 Task: Log work in the project TrackForge for the issue 'Improve the appâ€™s performance during network interruptions' spent time as '4w 5d 6h 3m' and remaining time as '5w 5d 22h 59m' and clone the issue. Now add the issue to the epic 'IT governance framework implementation'.
Action: Mouse moved to (833, 377)
Screenshot: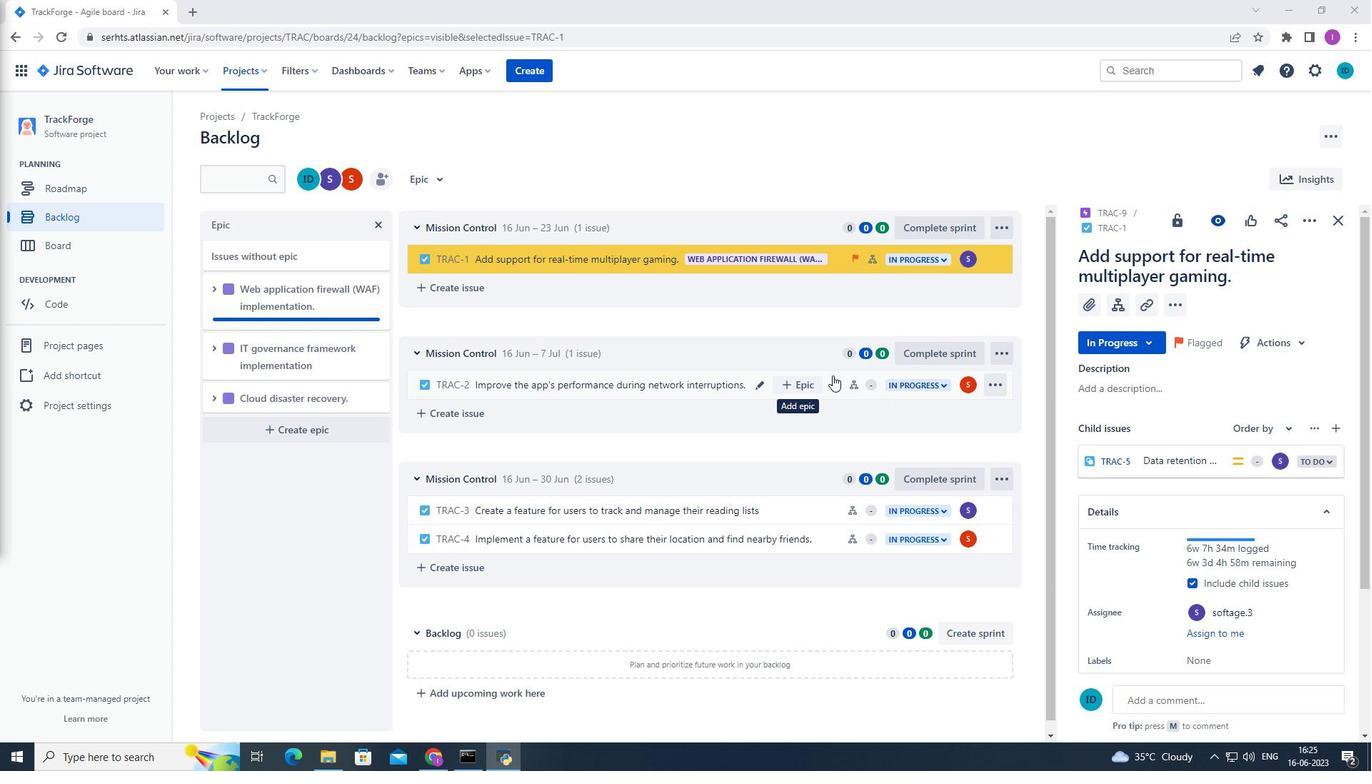 
Action: Mouse pressed left at (833, 377)
Screenshot: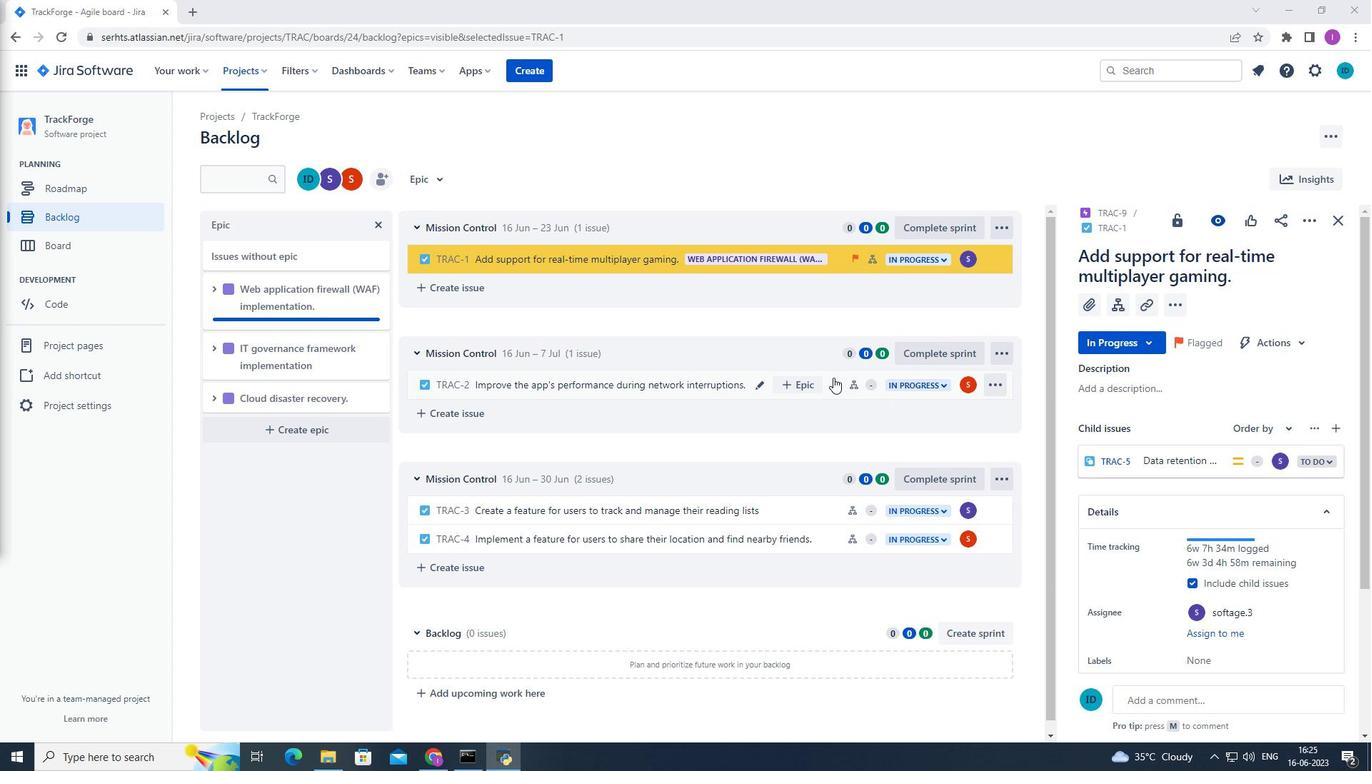 
Action: Mouse moved to (1314, 227)
Screenshot: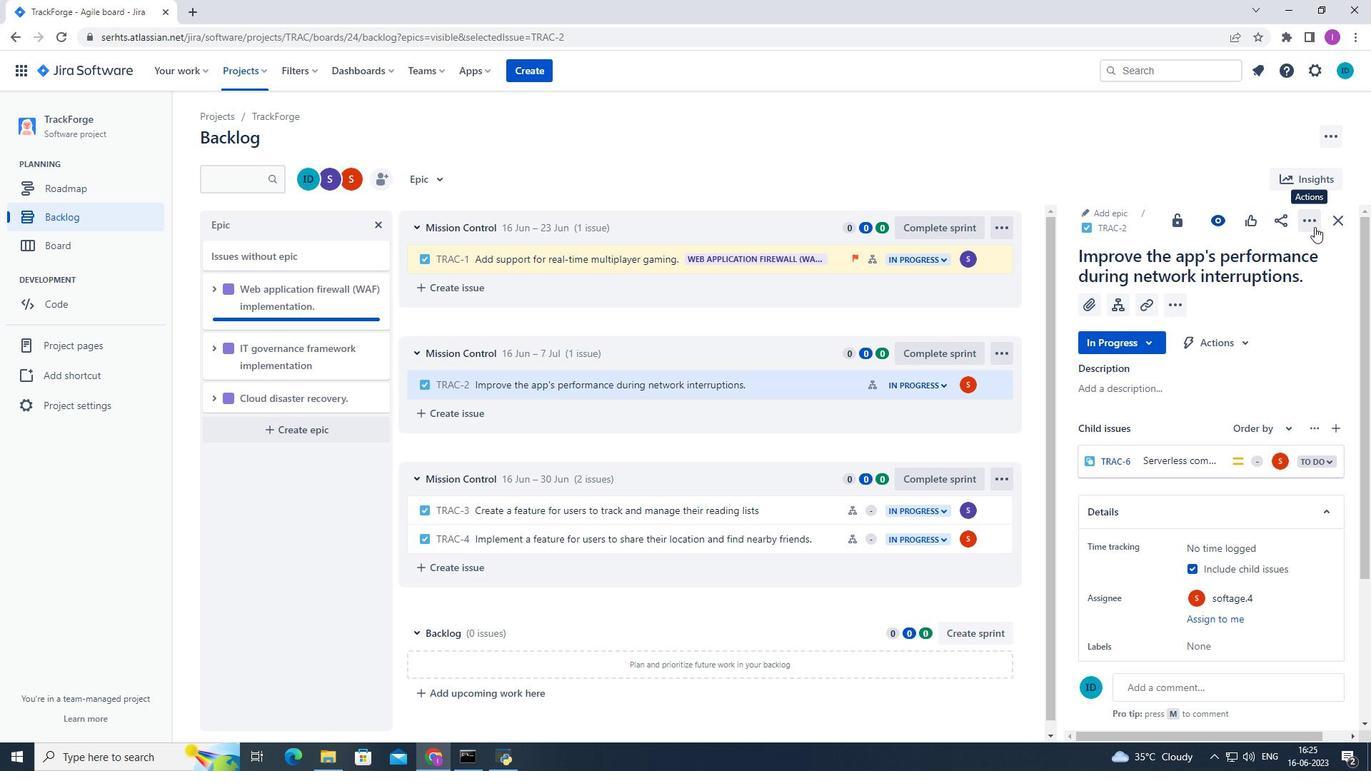 
Action: Mouse pressed left at (1314, 227)
Screenshot: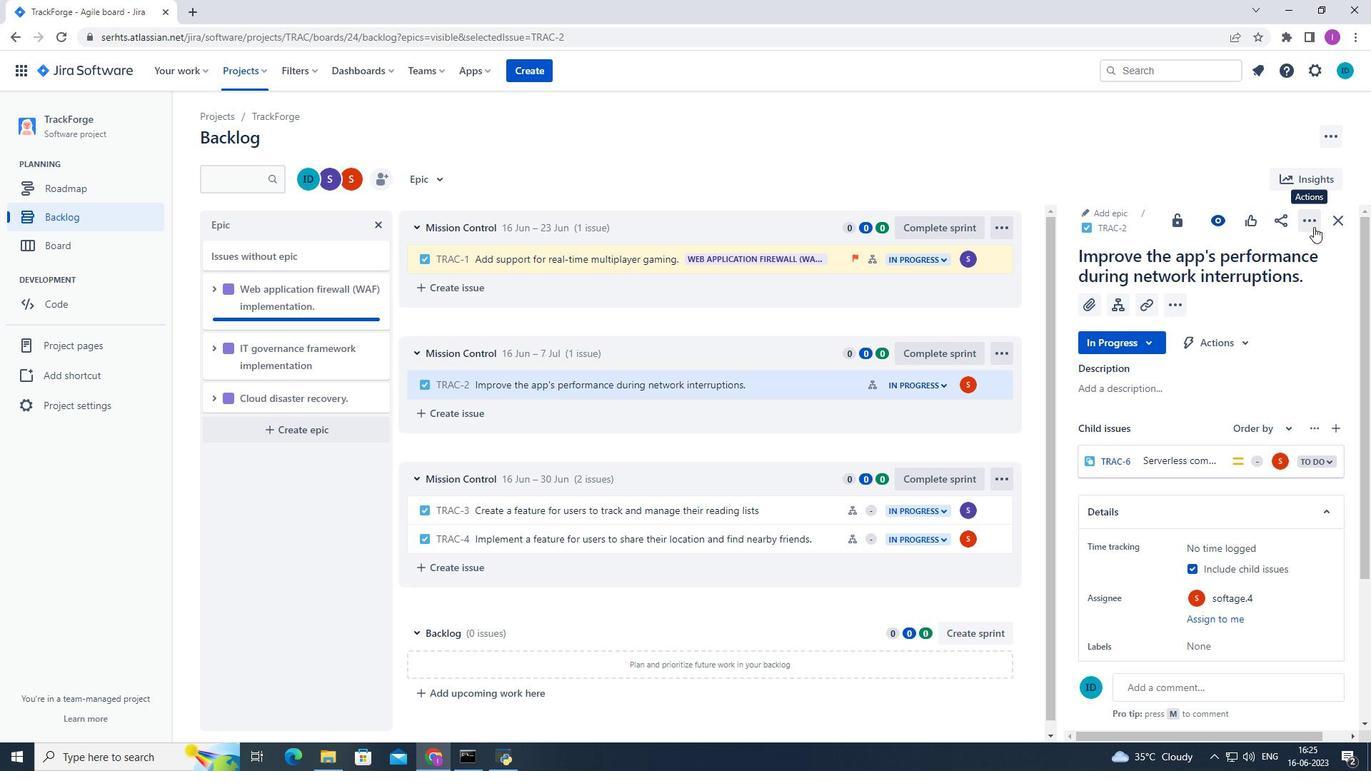 
Action: Mouse moved to (1274, 257)
Screenshot: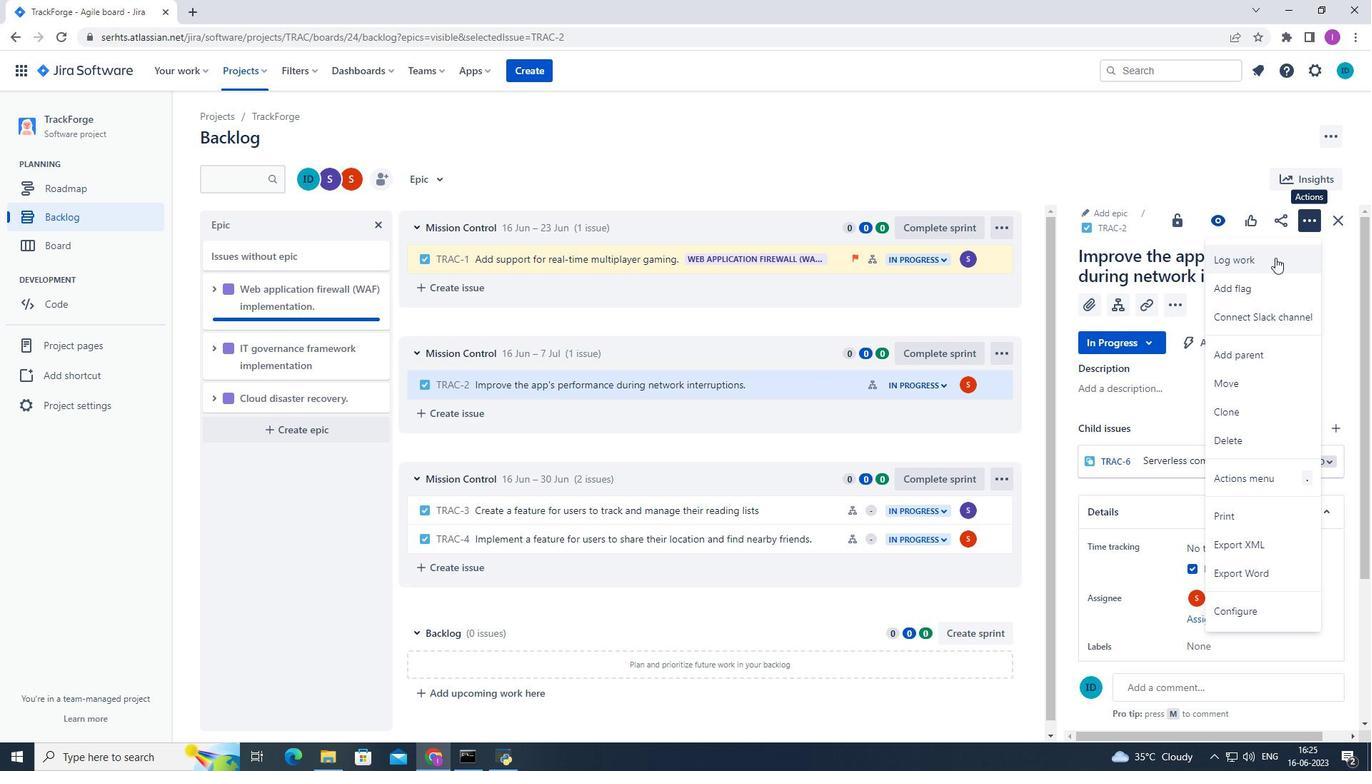 
Action: Mouse pressed left at (1274, 257)
Screenshot: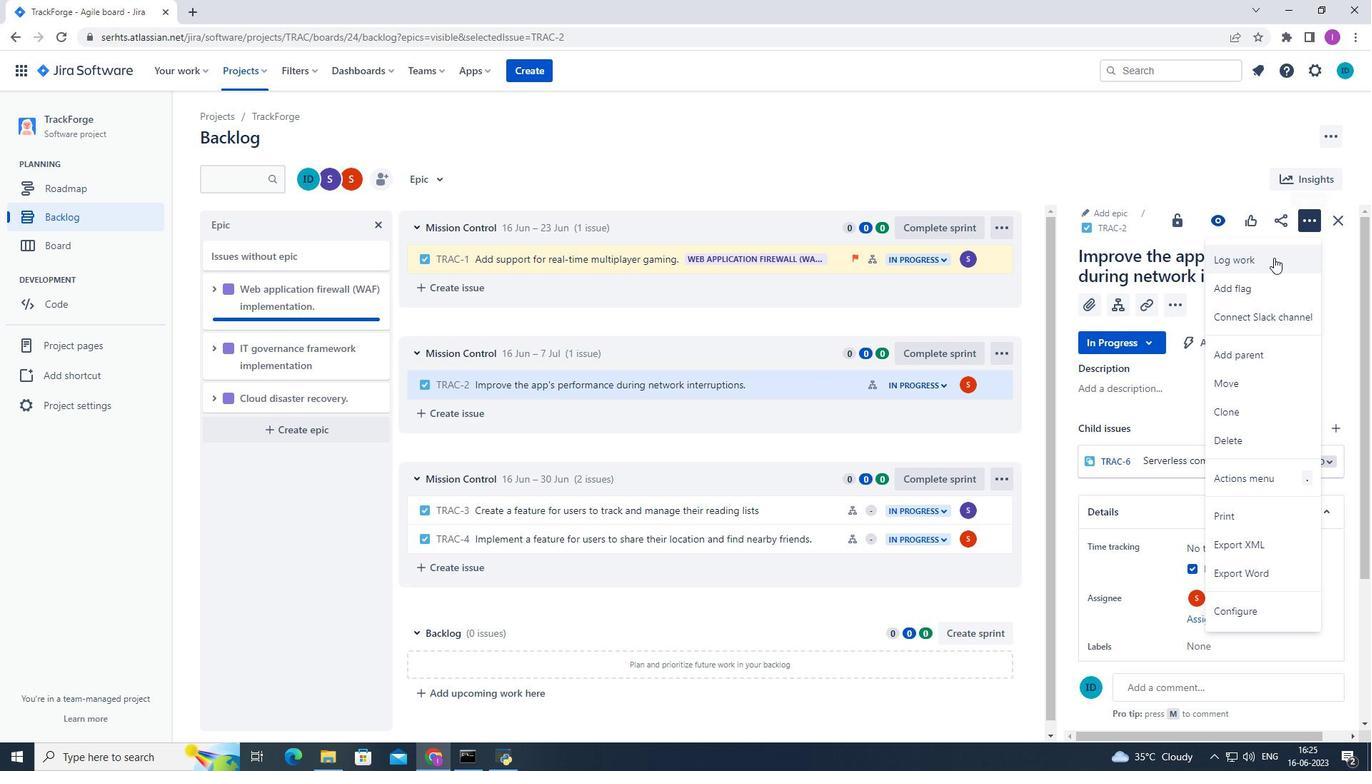
Action: Mouse moved to (643, 216)
Screenshot: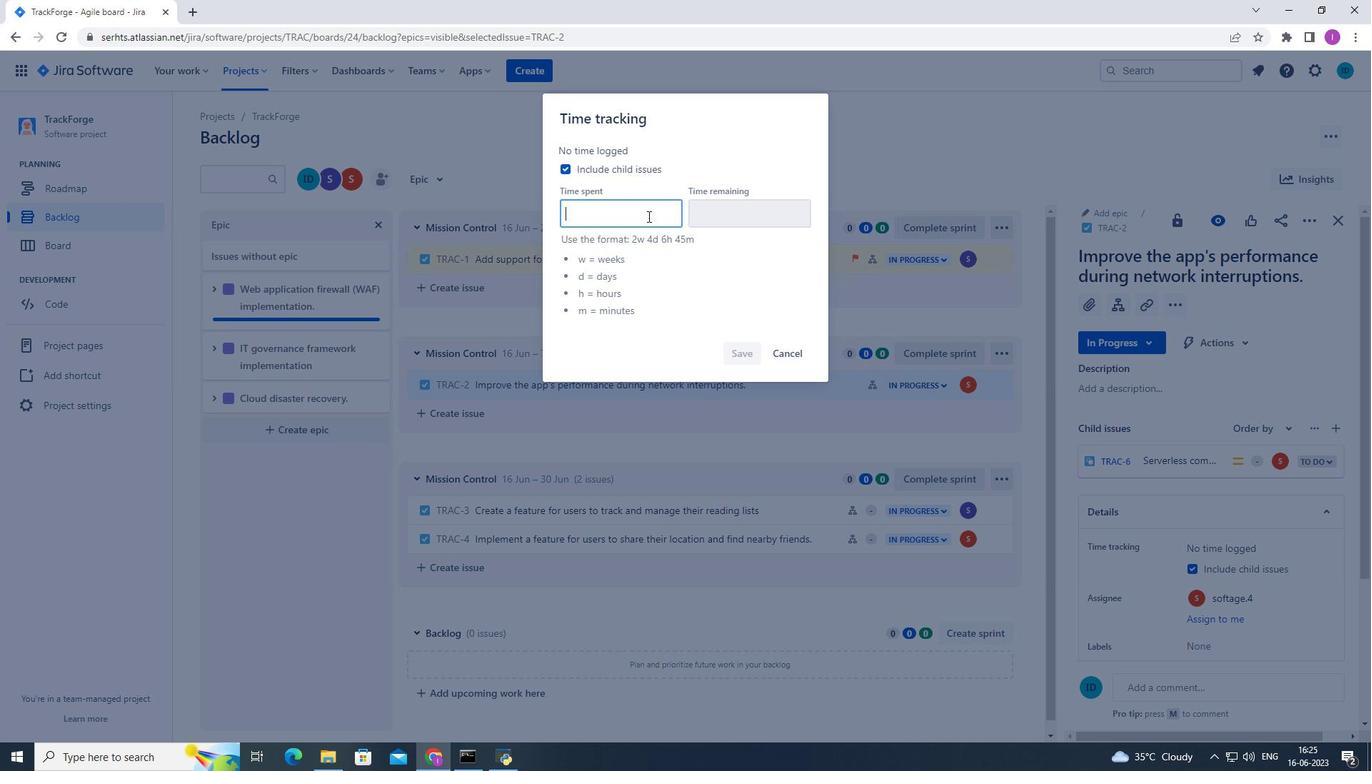 
Action: Mouse pressed left at (643, 216)
Screenshot: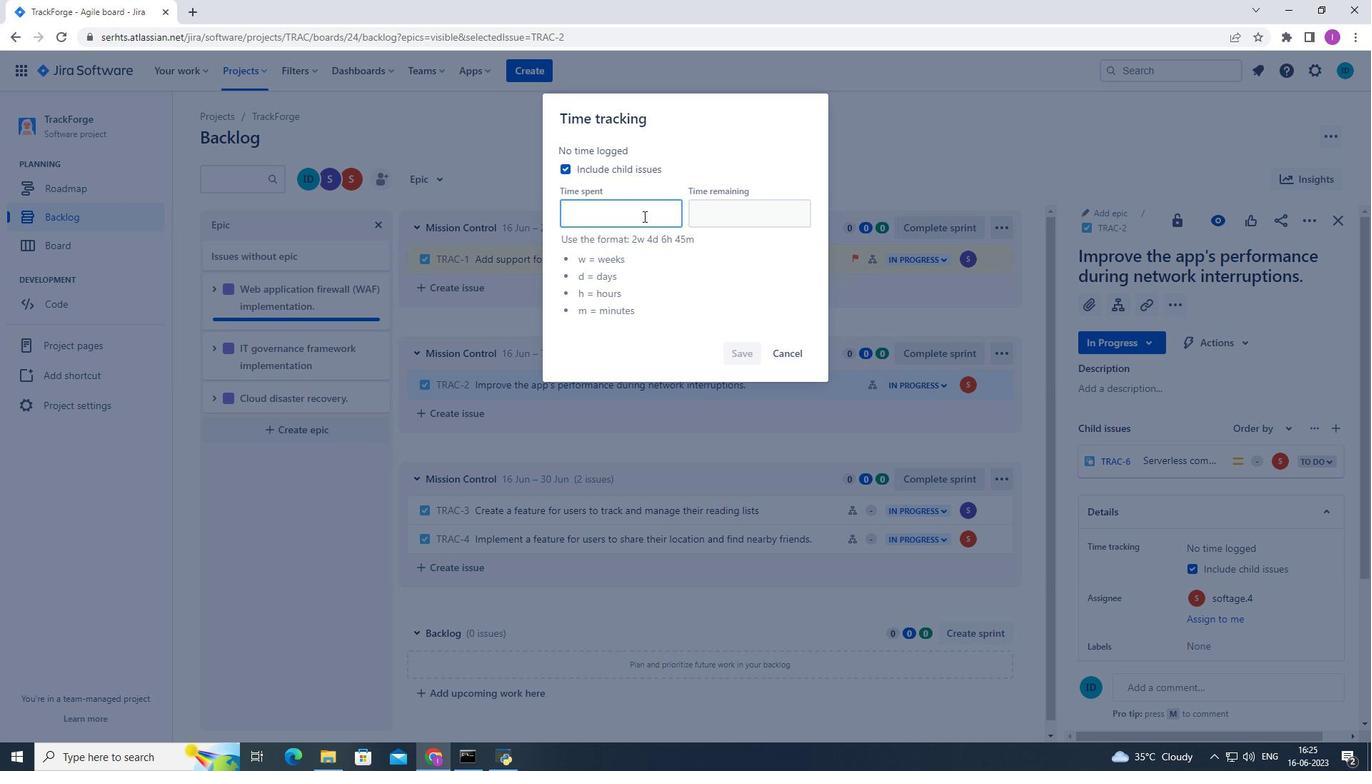 
Action: Mouse moved to (642, 217)
Screenshot: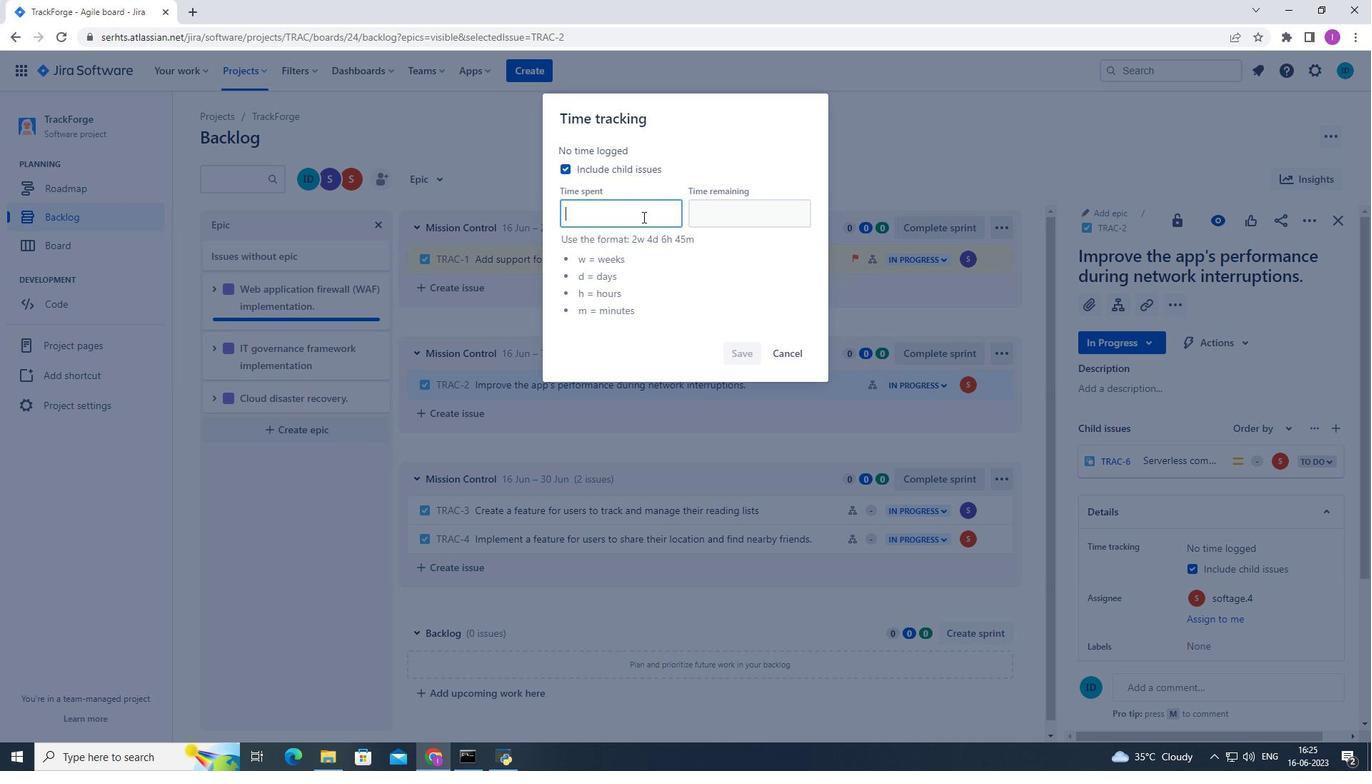 
Action: Key pressed 4w<Key.space>5d<Key.space>6h<Key.space>
Screenshot: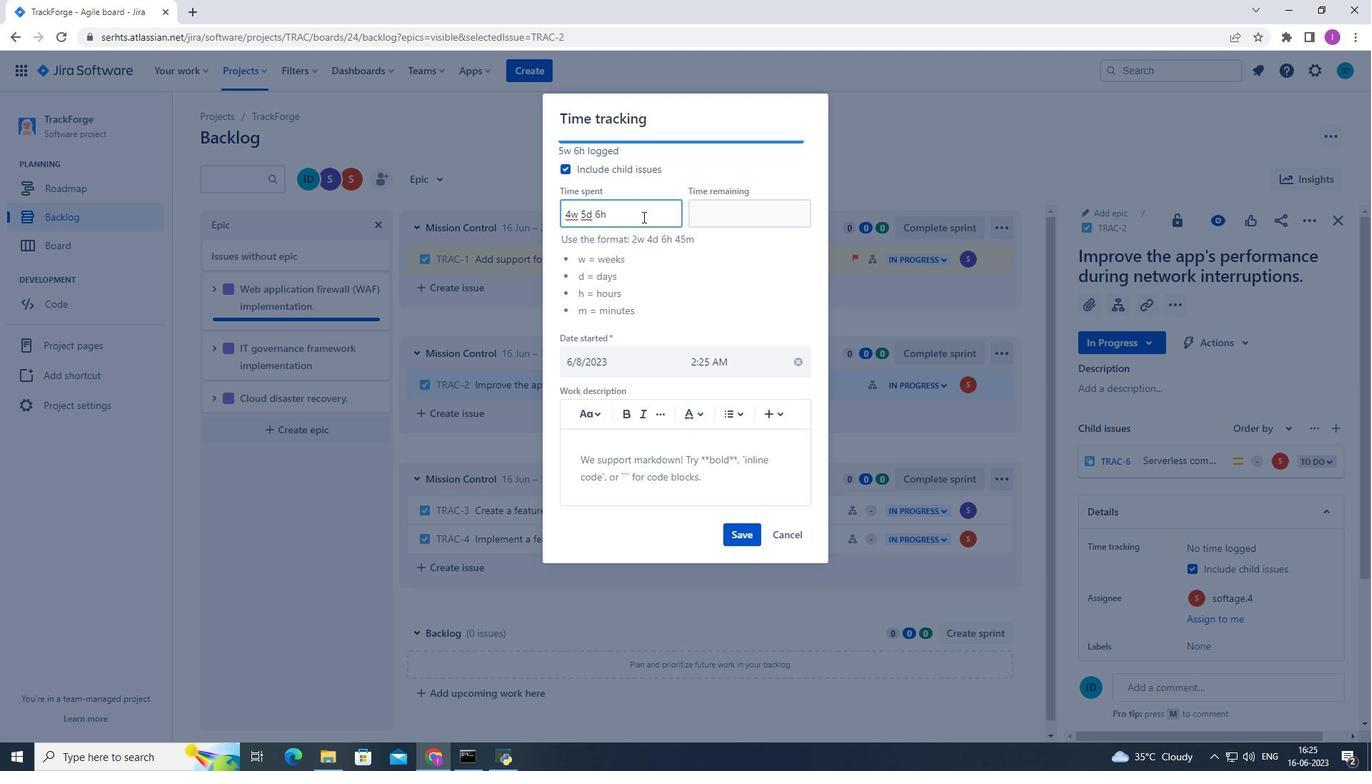 
Action: Mouse moved to (643, 217)
Screenshot: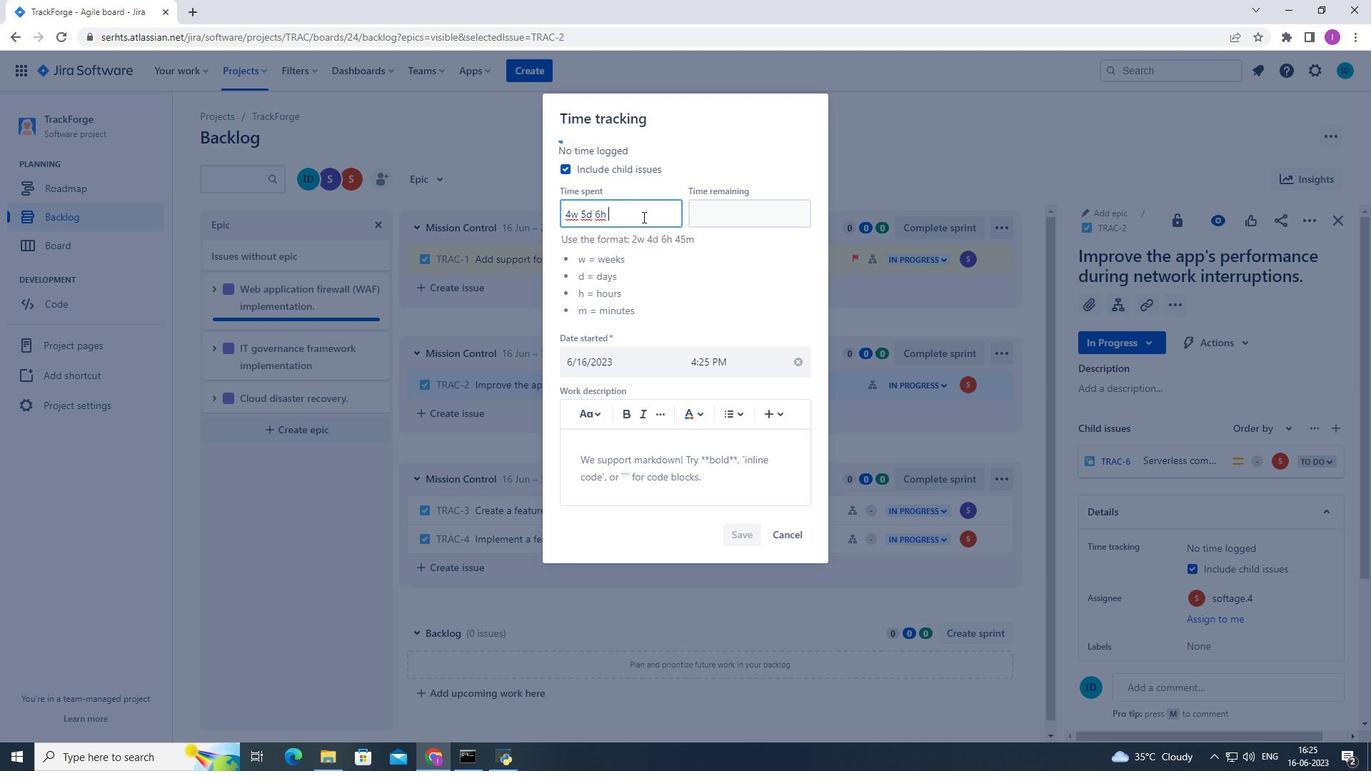 
Action: Key pressed 3m
Screenshot: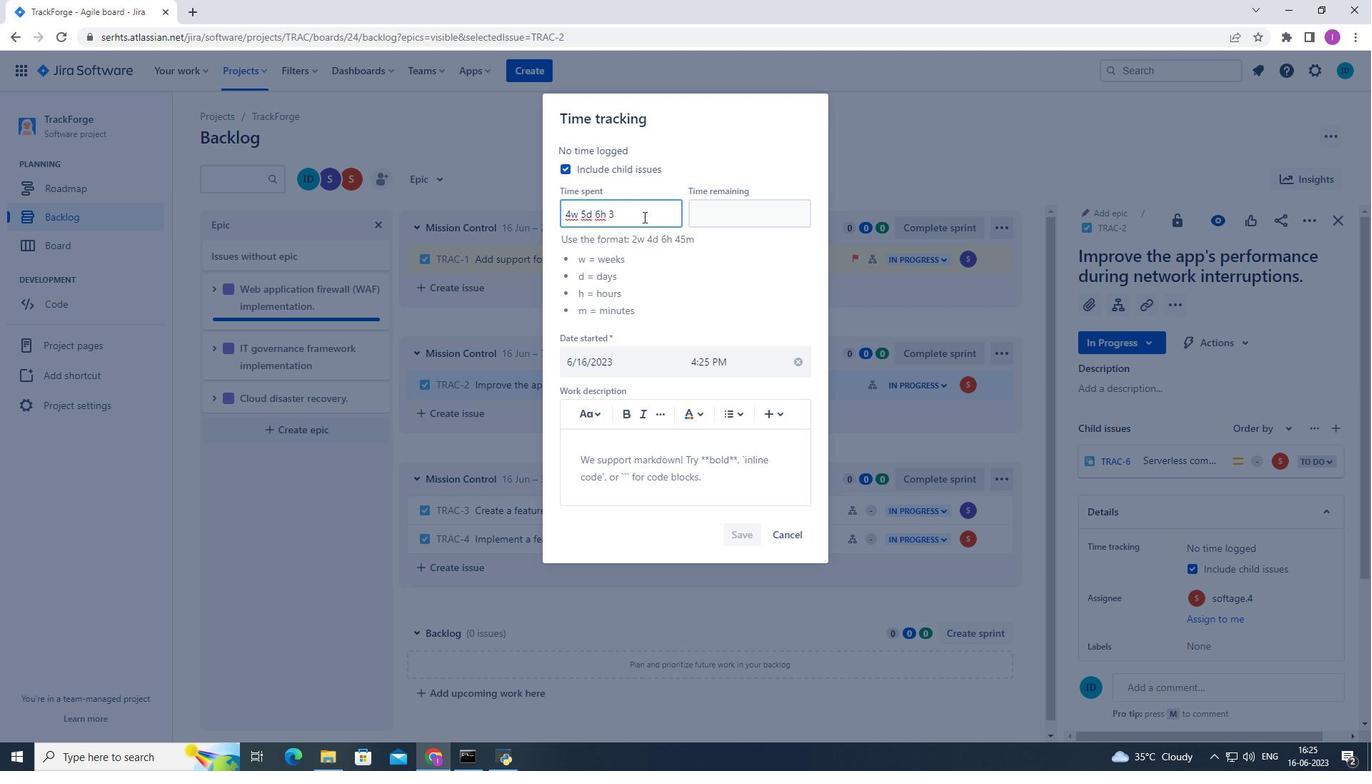 
Action: Mouse moved to (695, 217)
Screenshot: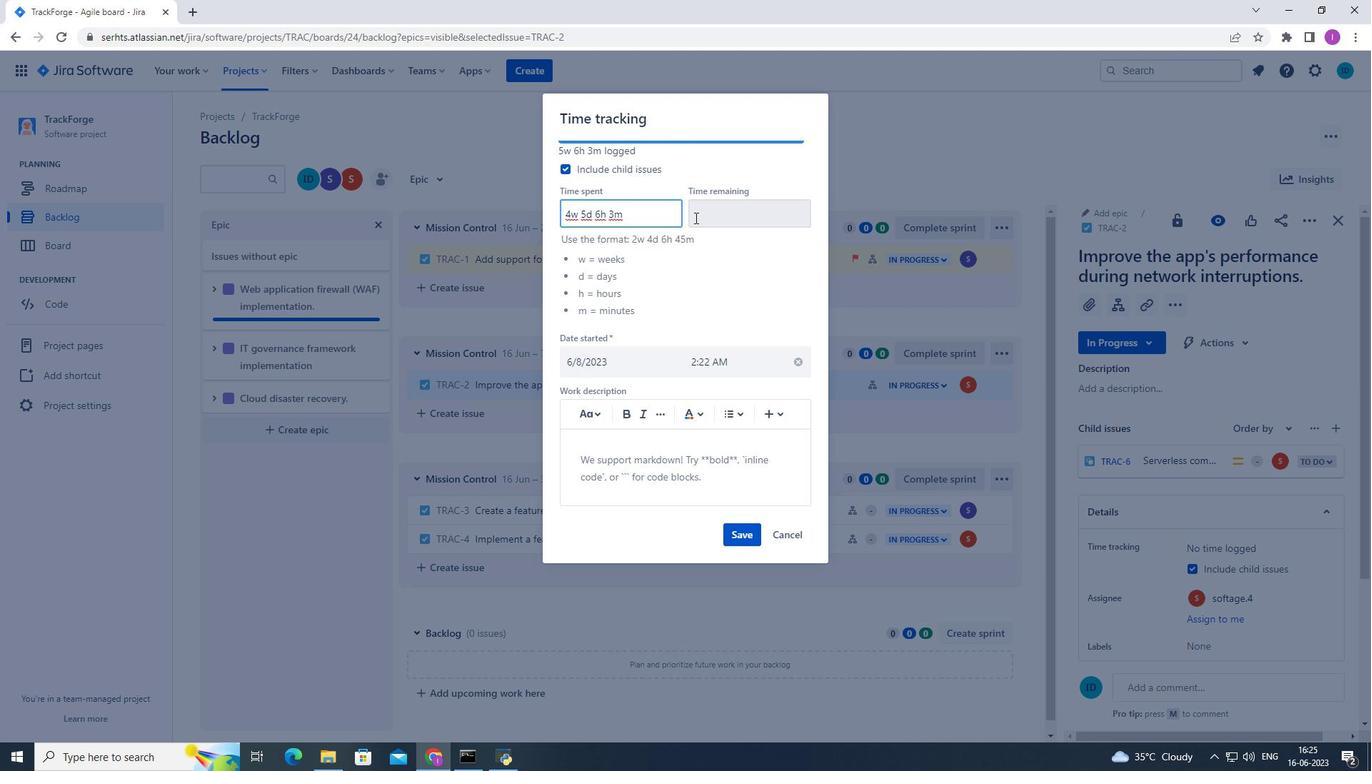 
Action: Mouse pressed left at (695, 217)
Screenshot: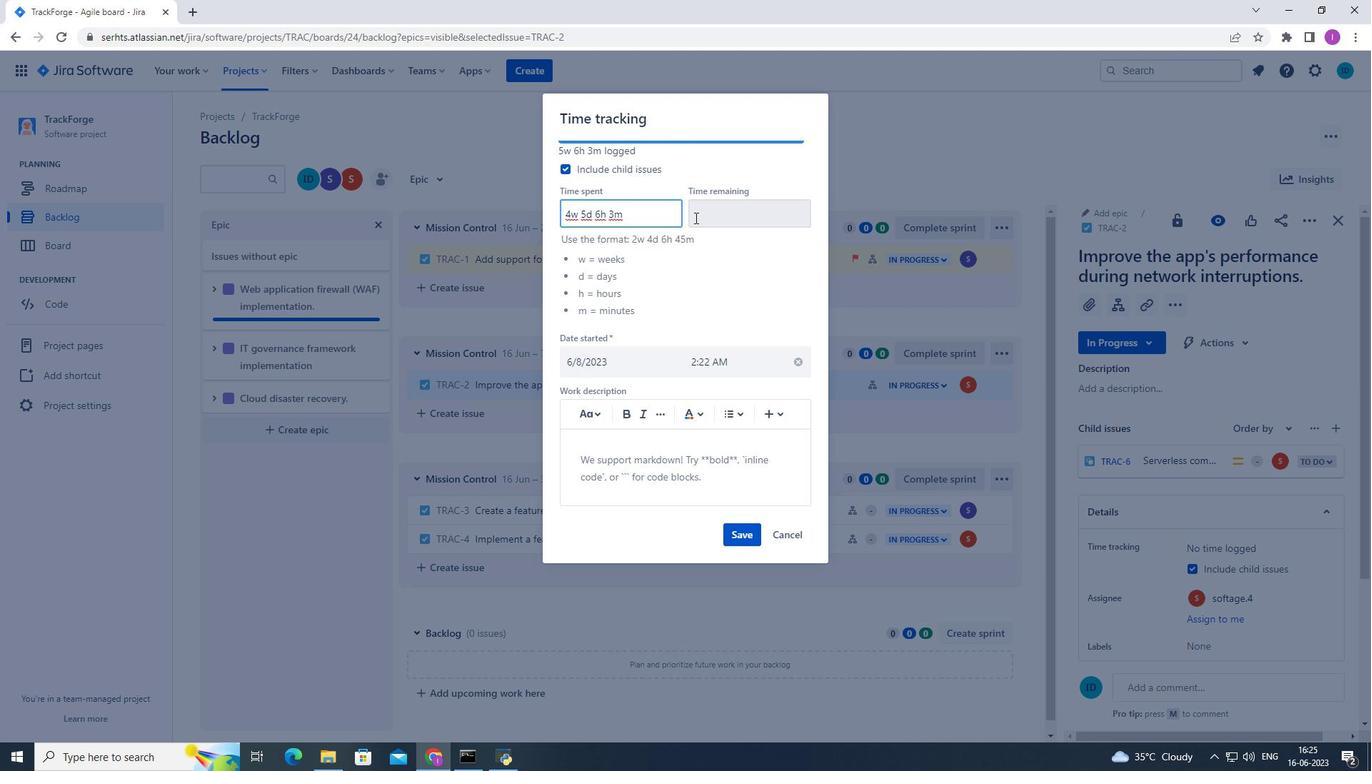 
Action: Mouse moved to (716, 223)
Screenshot: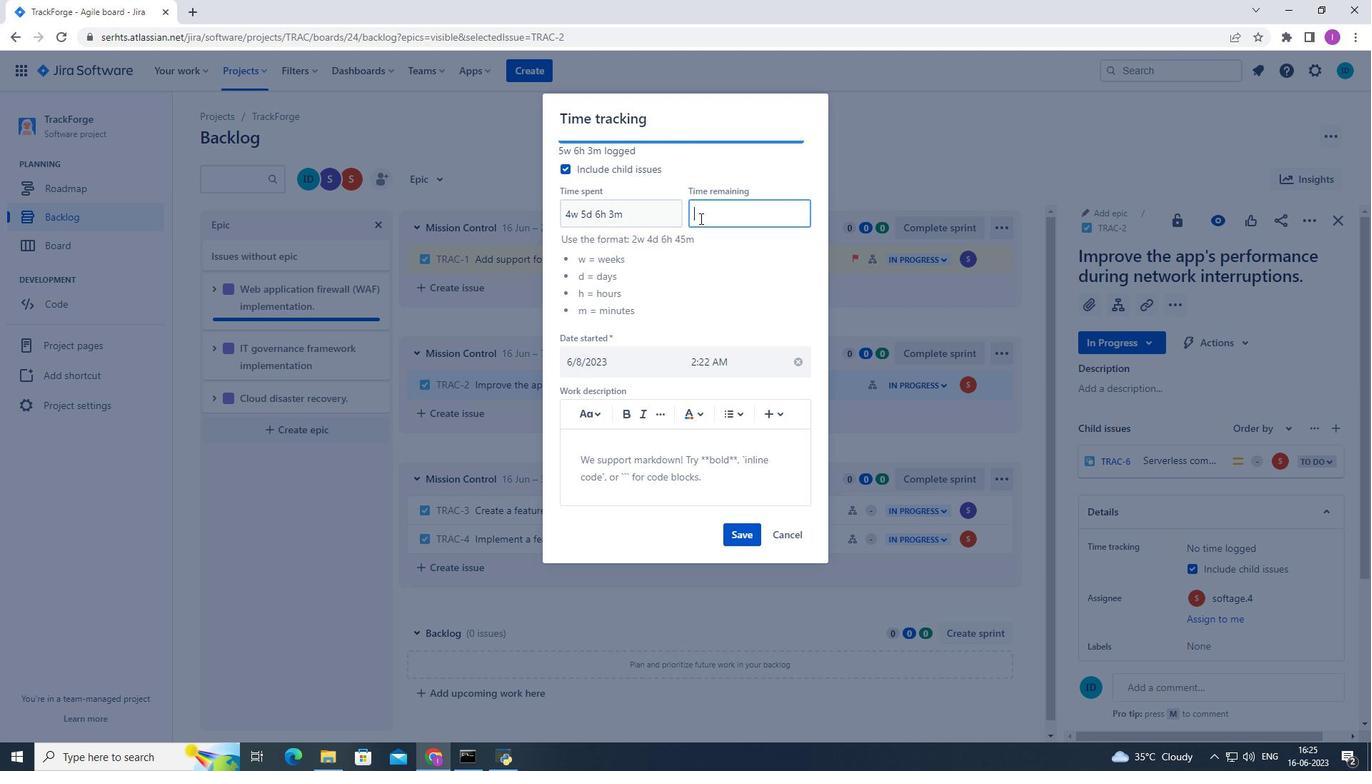 
Action: Key pressed 5
Screenshot: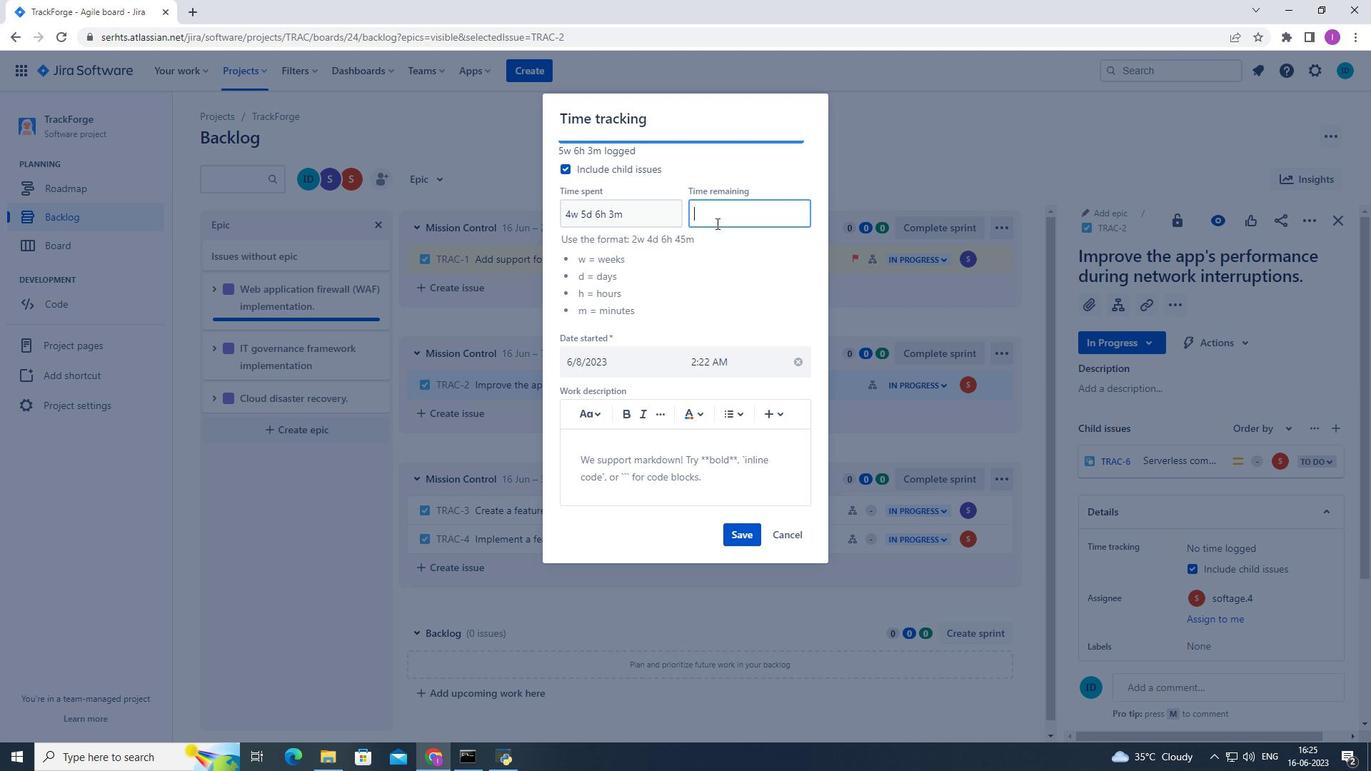 
Action: Mouse moved to (716, 224)
Screenshot: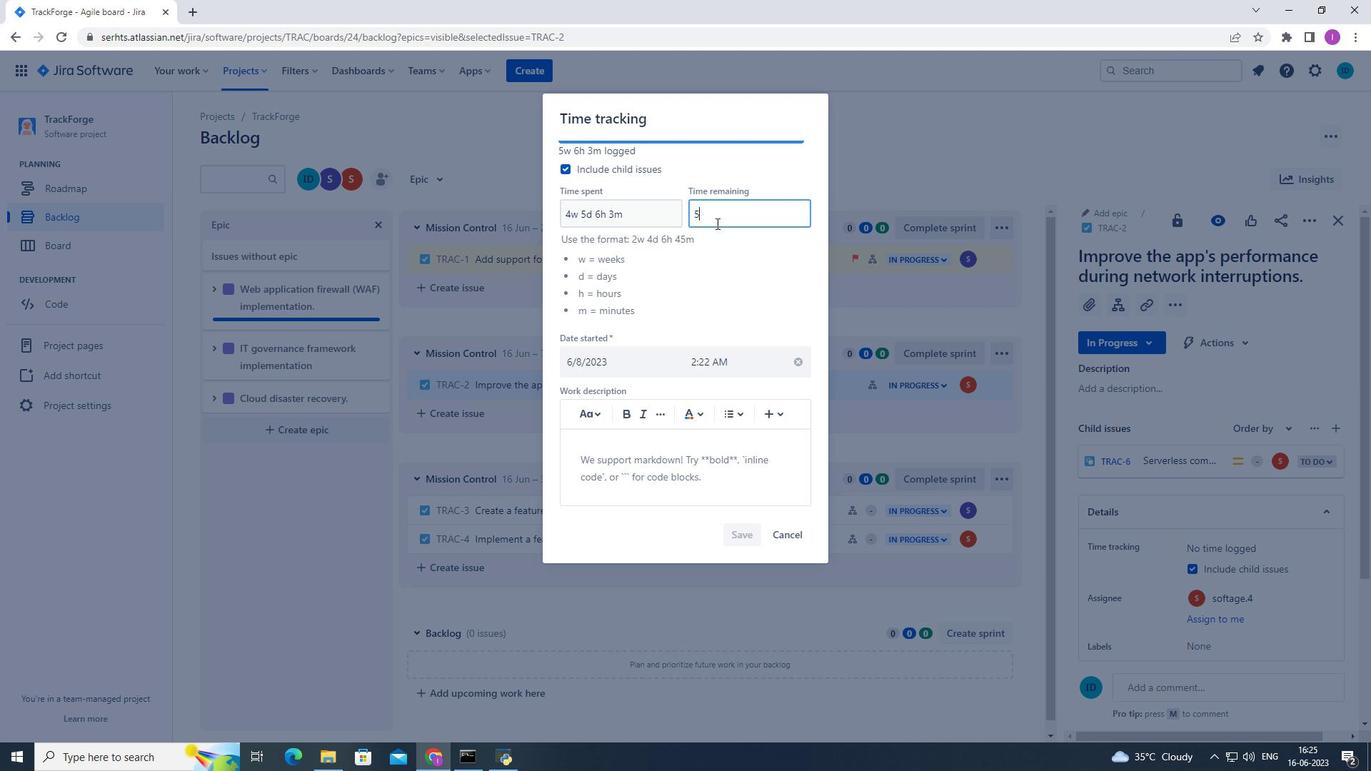 
Action: Key pressed w<Key.space>
Screenshot: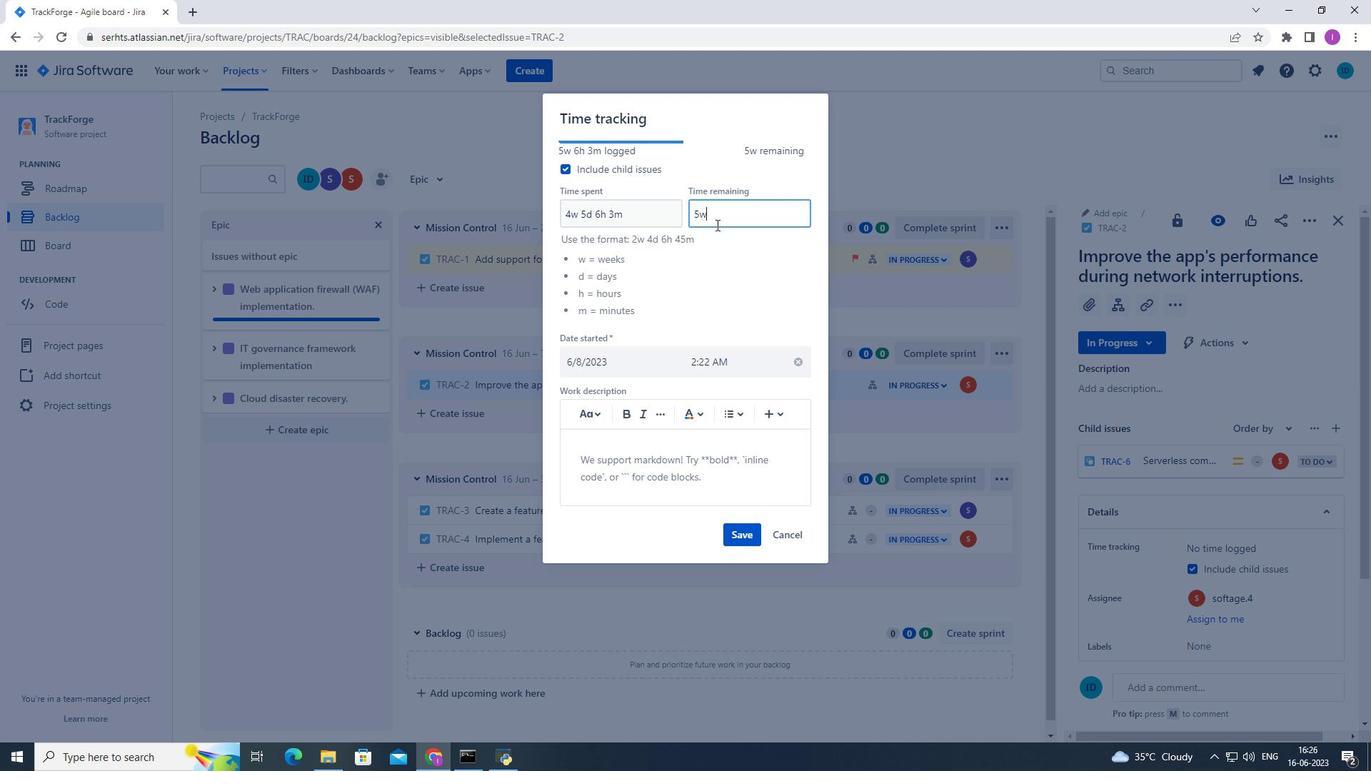 
Action: Mouse moved to (716, 227)
Screenshot: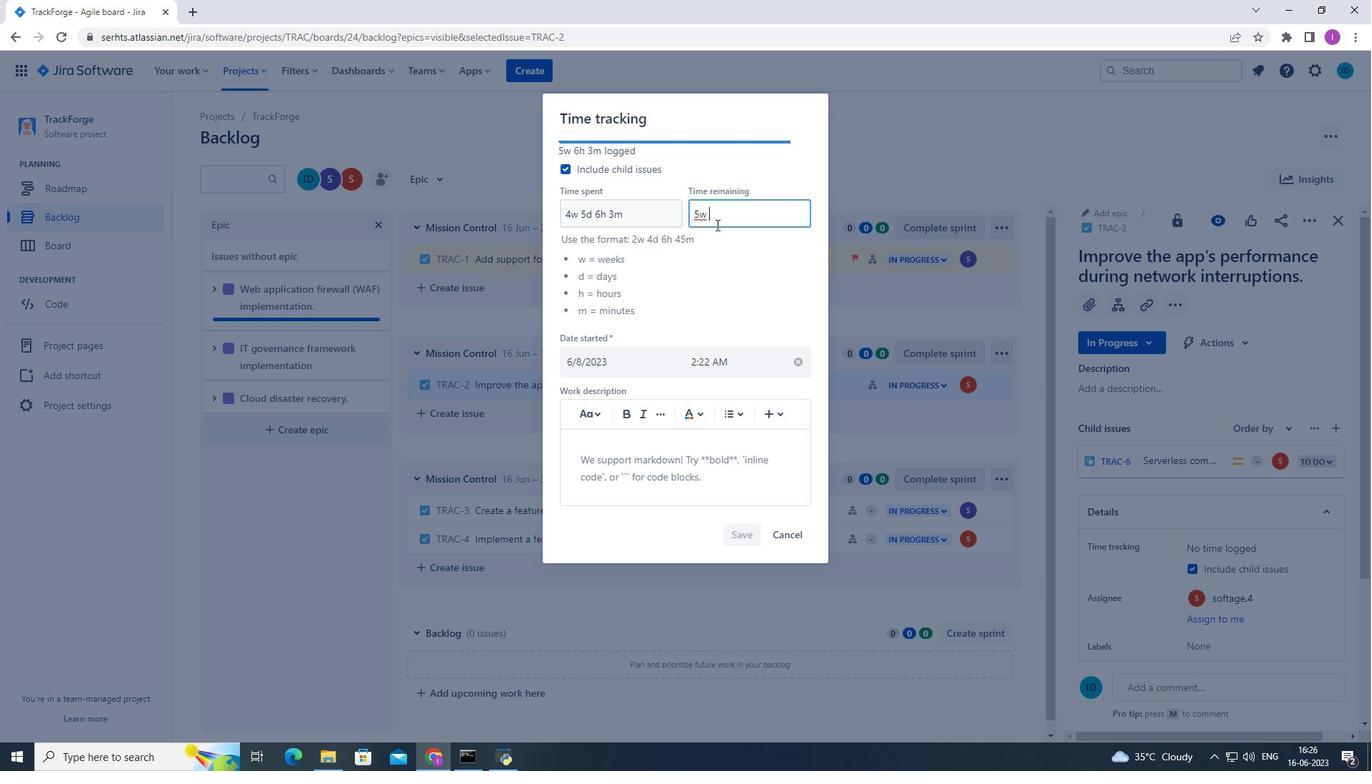 
Action: Key pressed 5d<Key.space>22h<Key.space>59m
Screenshot: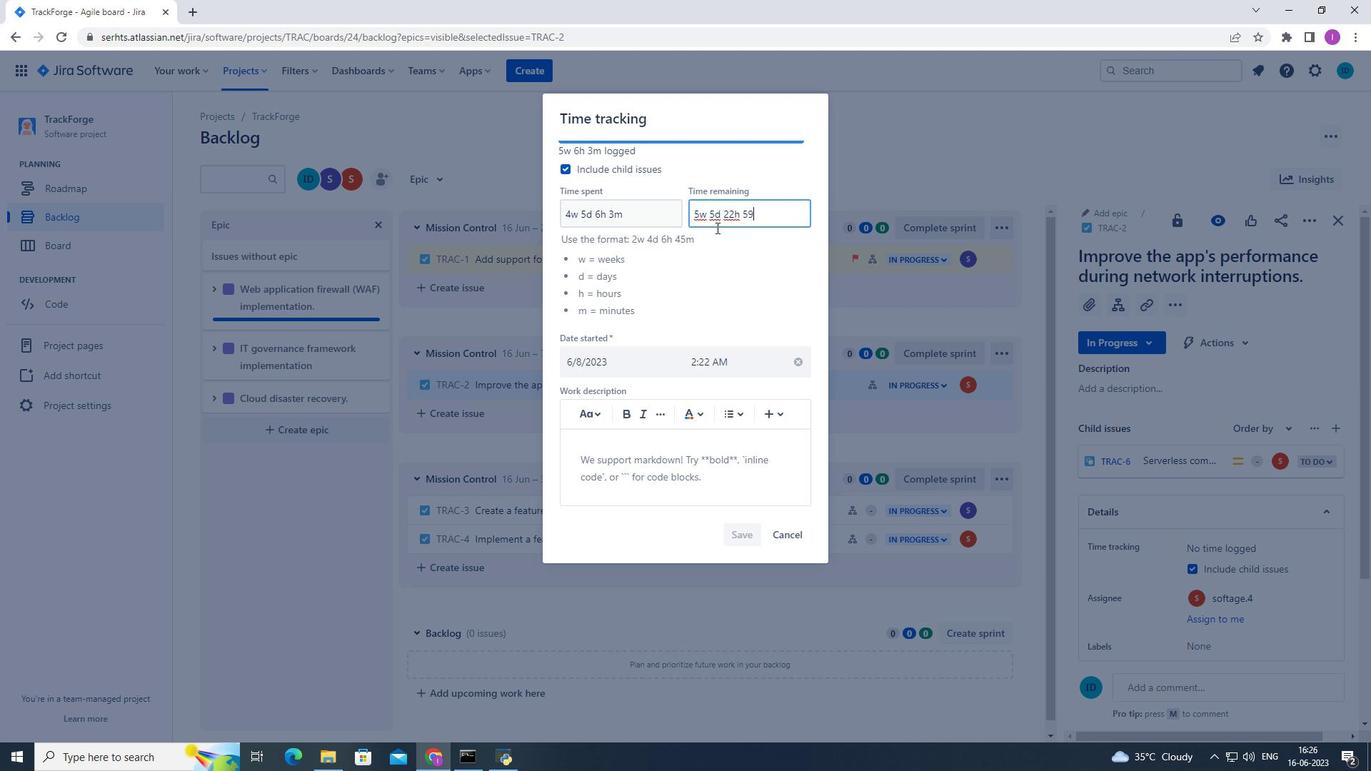 
Action: Mouse moved to (737, 317)
Screenshot: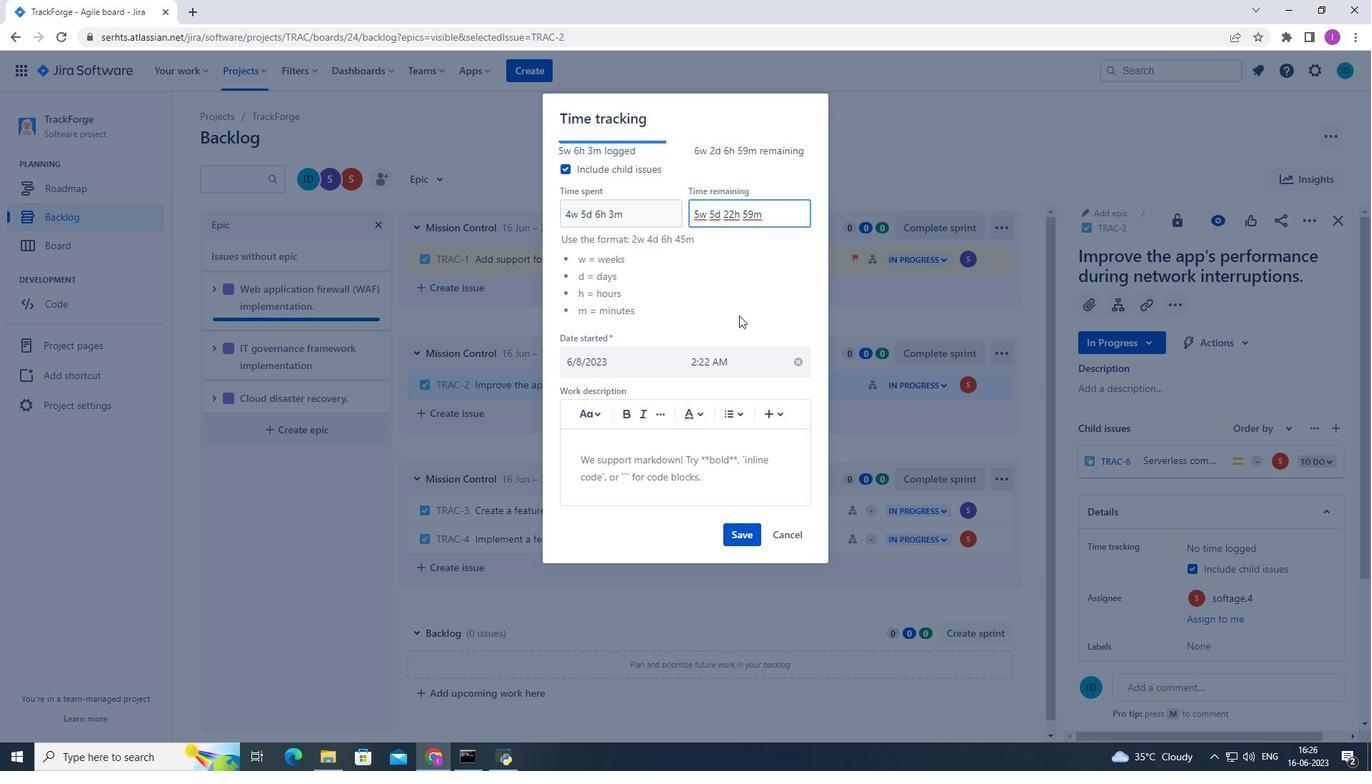 
Action: Mouse scrolled (737, 317) with delta (0, 0)
Screenshot: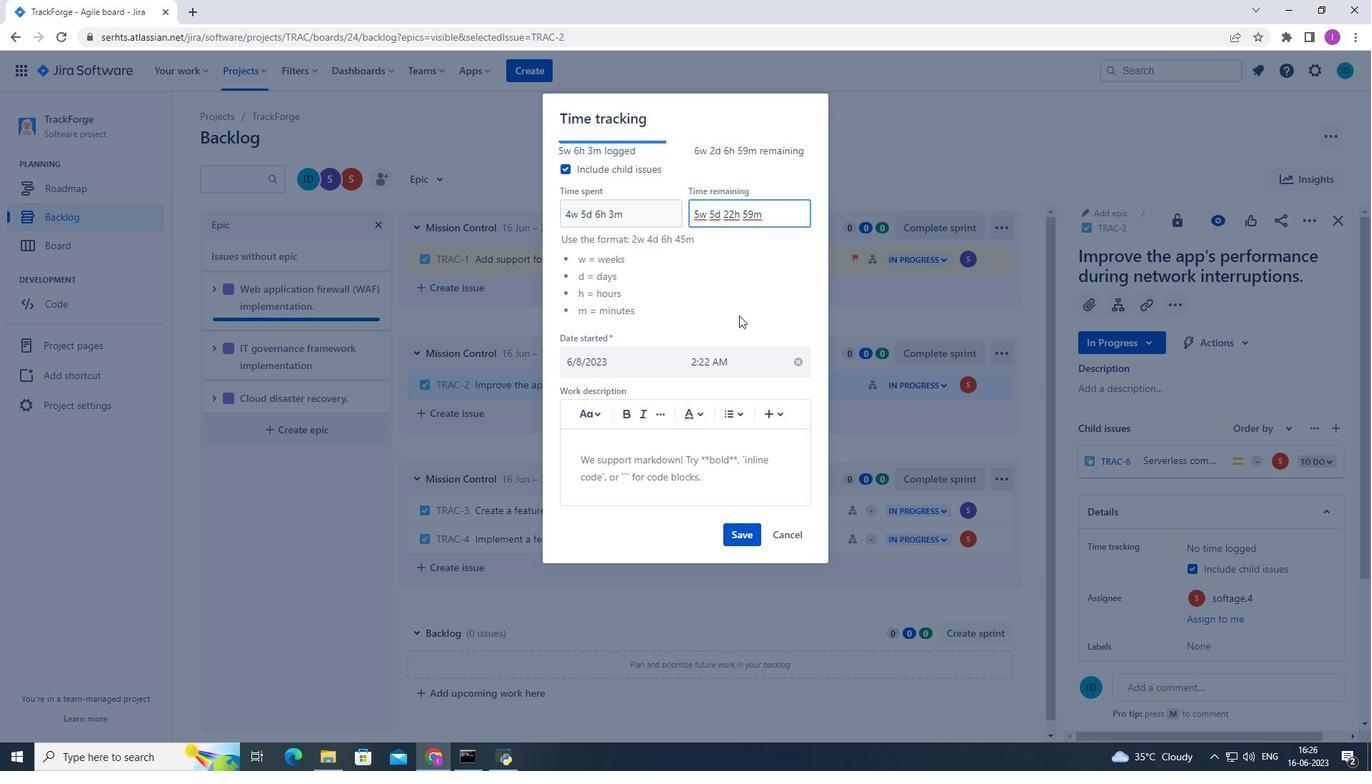 
Action: Mouse moved to (737, 319)
Screenshot: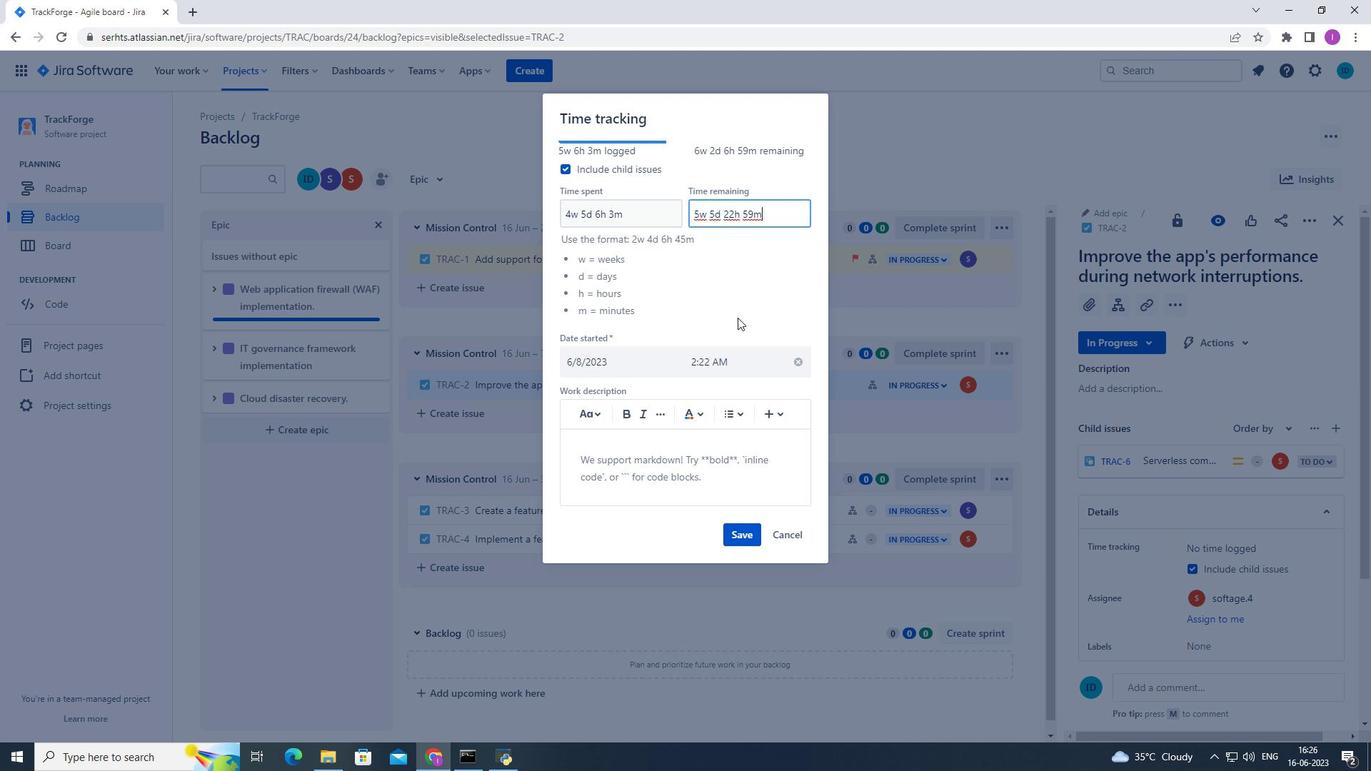 
Action: Mouse scrolled (737, 319) with delta (0, 0)
Screenshot: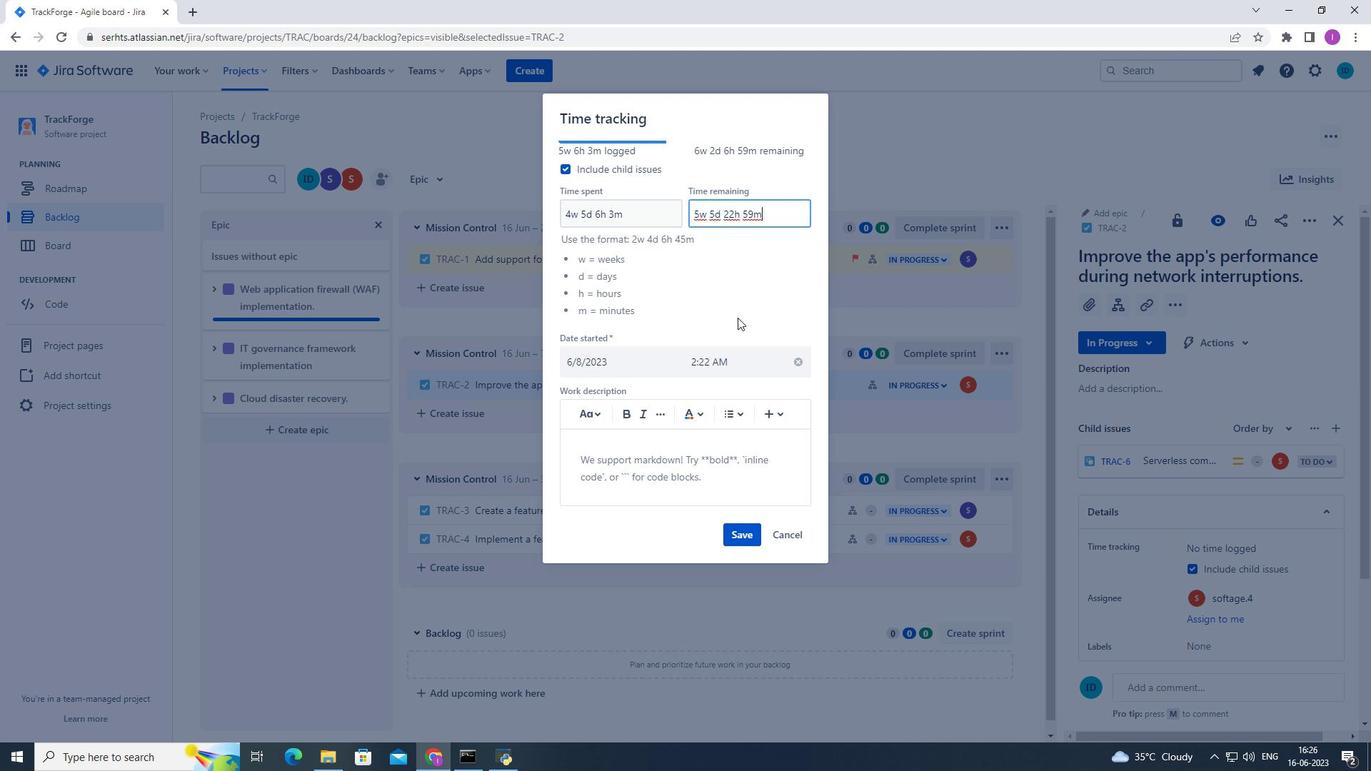 
Action: Mouse moved to (743, 533)
Screenshot: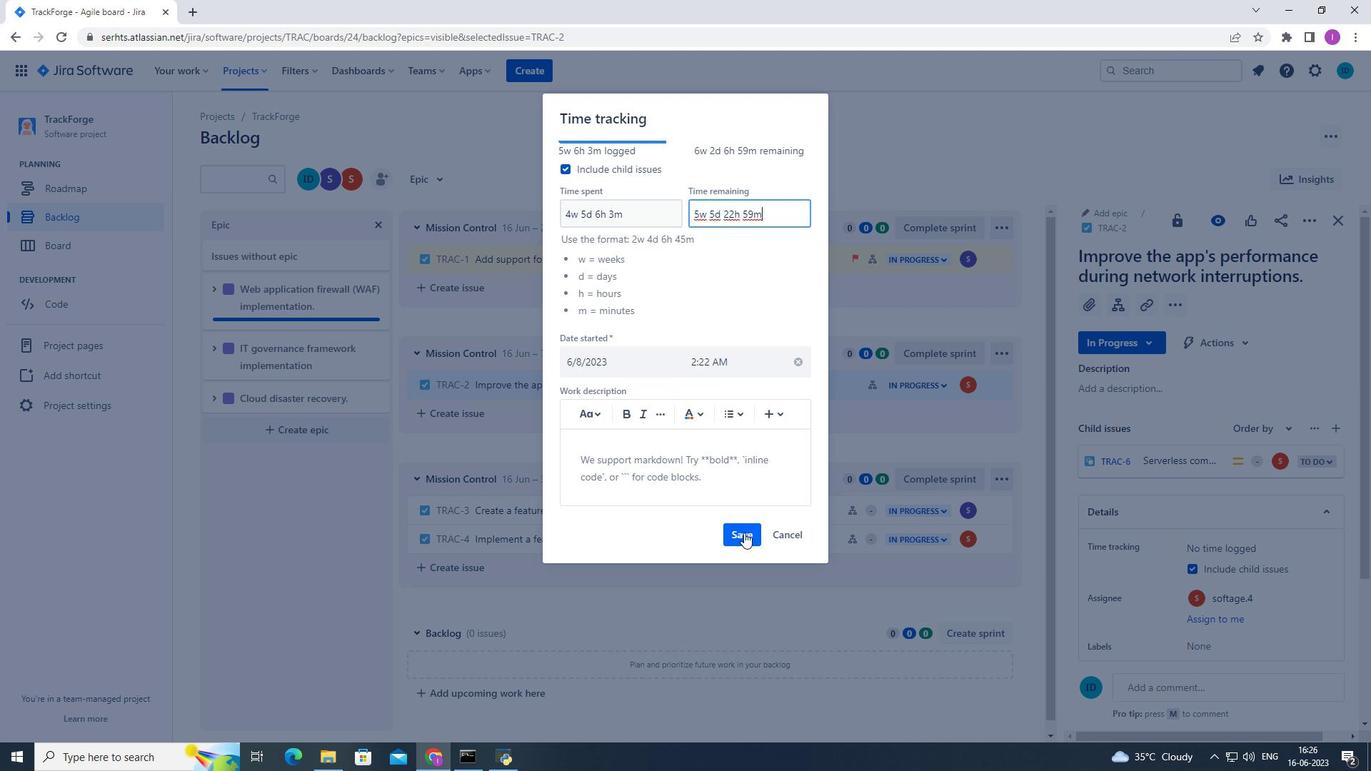 
Action: Mouse pressed left at (743, 533)
Screenshot: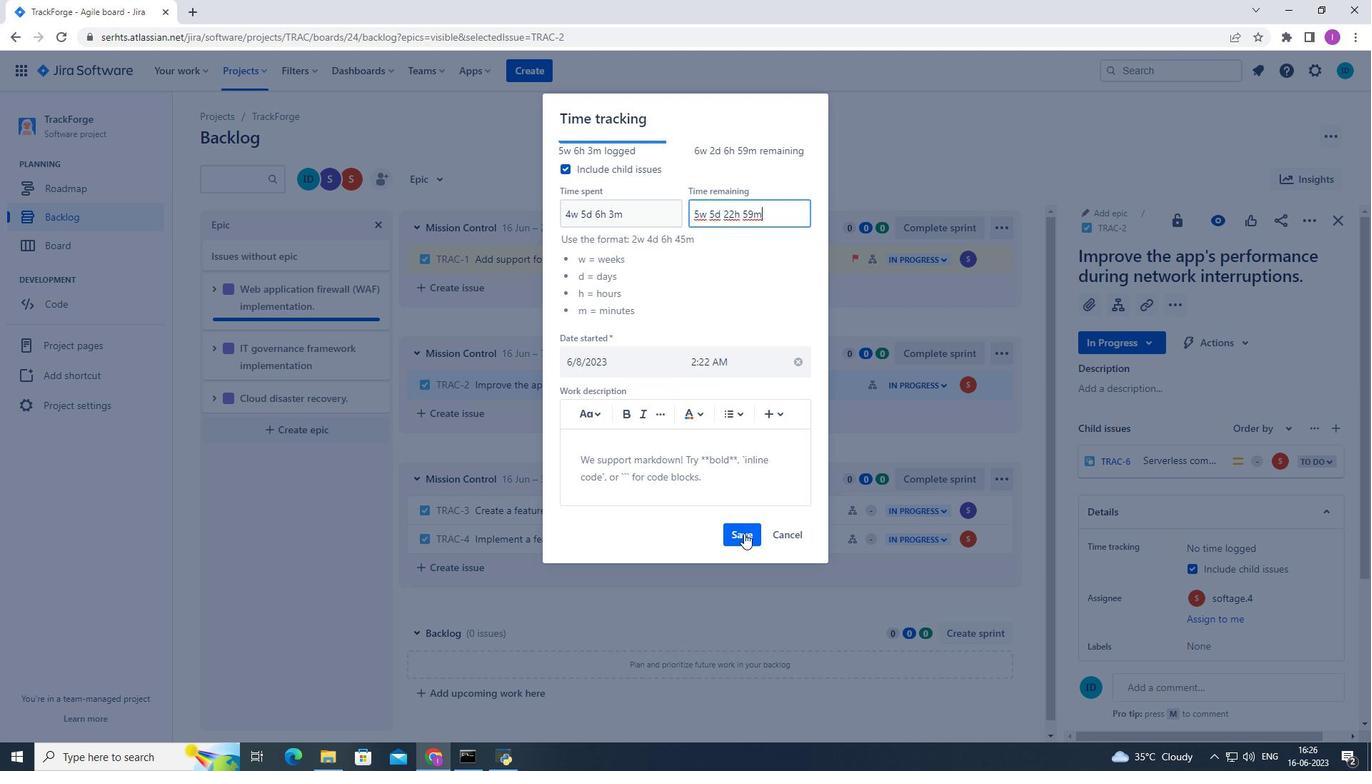 
Action: Mouse moved to (1311, 222)
Screenshot: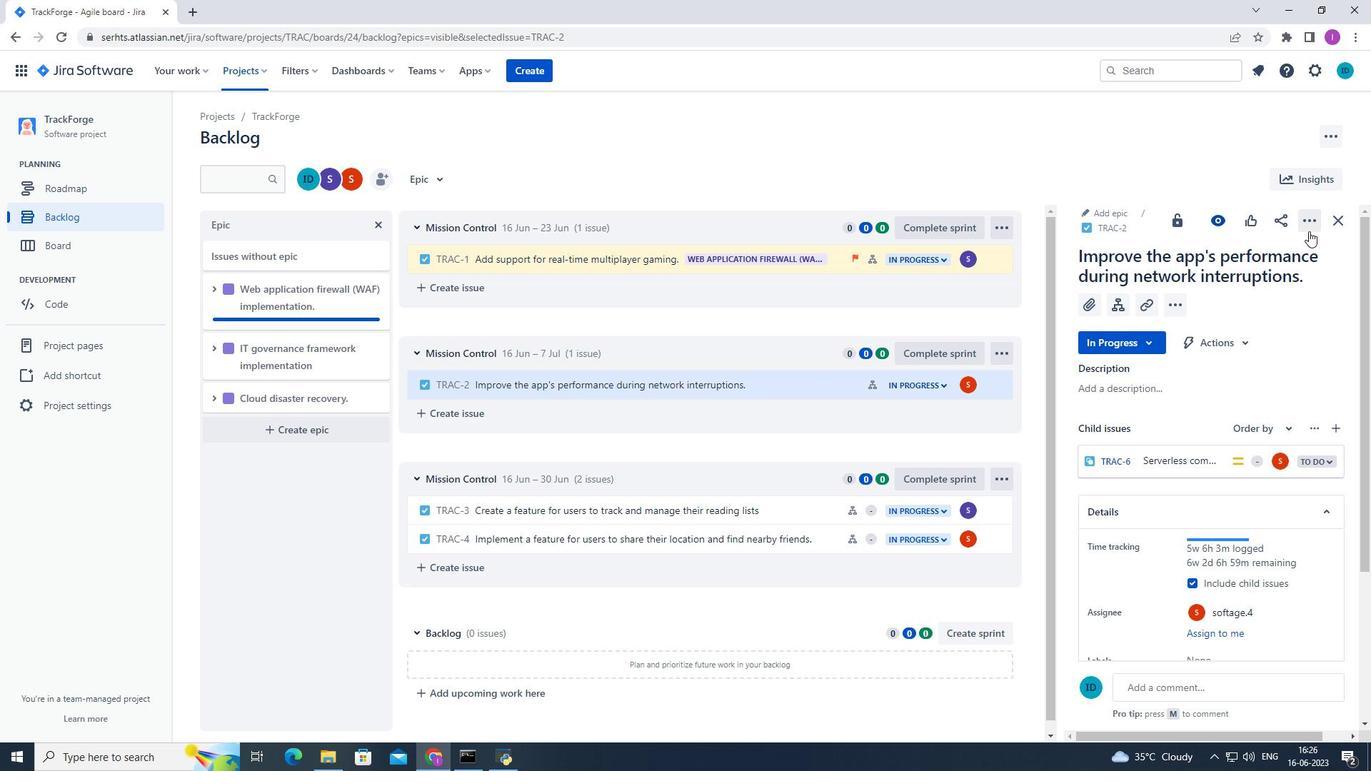 
Action: Mouse pressed left at (1311, 222)
Screenshot: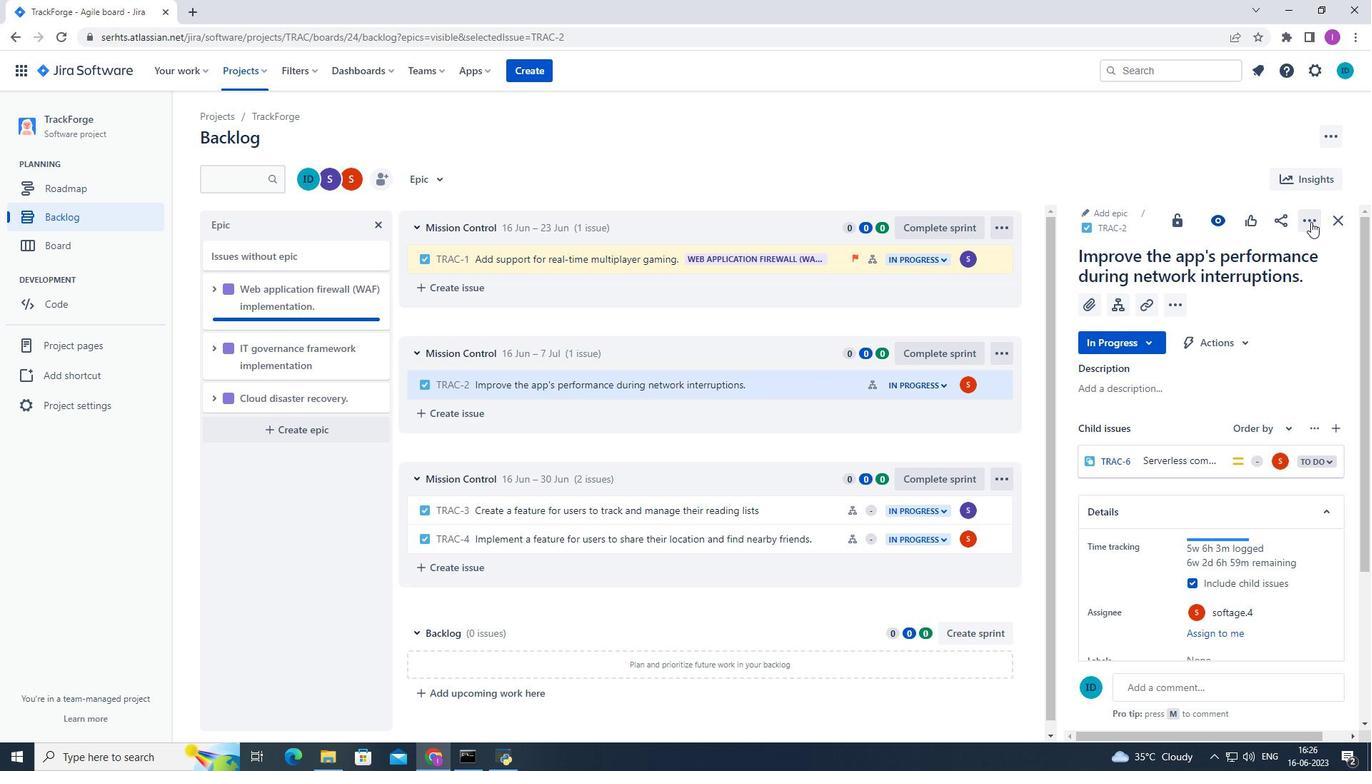 
Action: Mouse moved to (1234, 413)
Screenshot: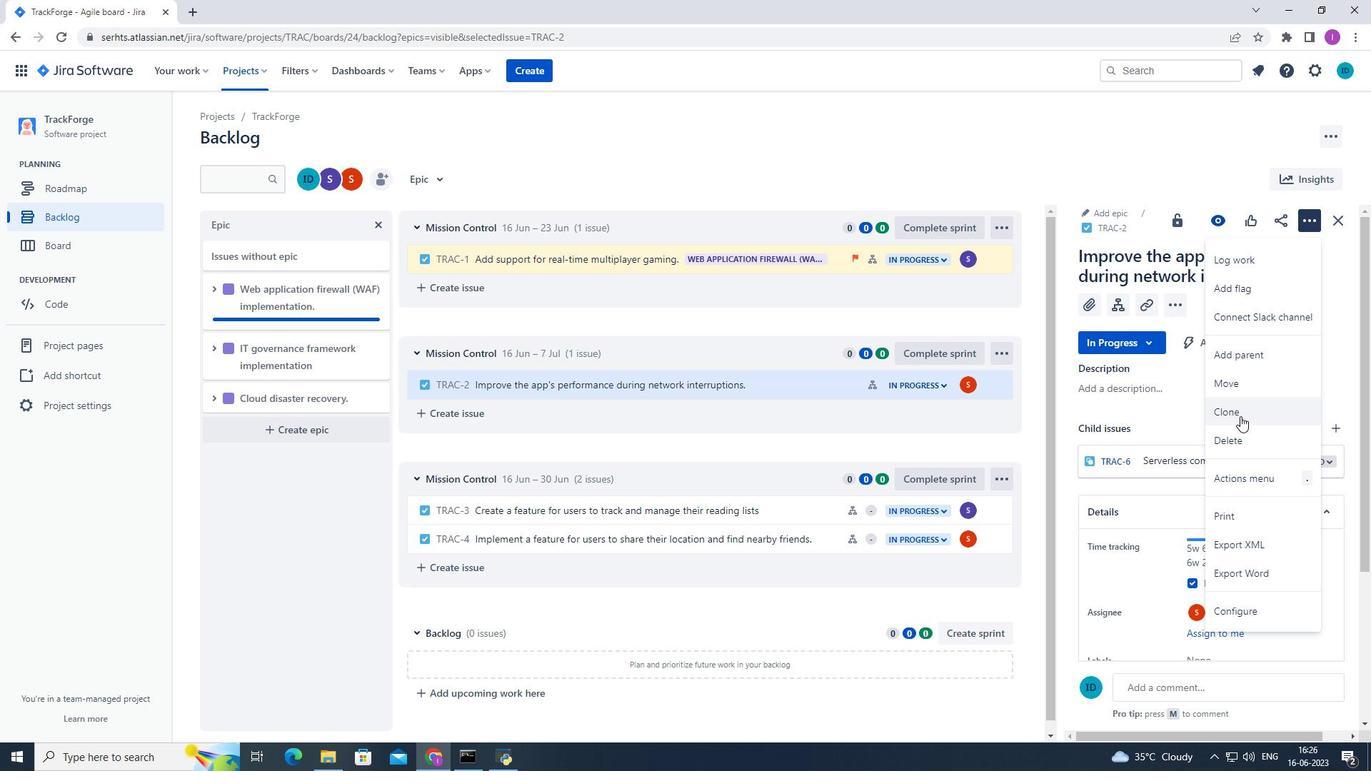 
Action: Mouse pressed left at (1234, 413)
Screenshot: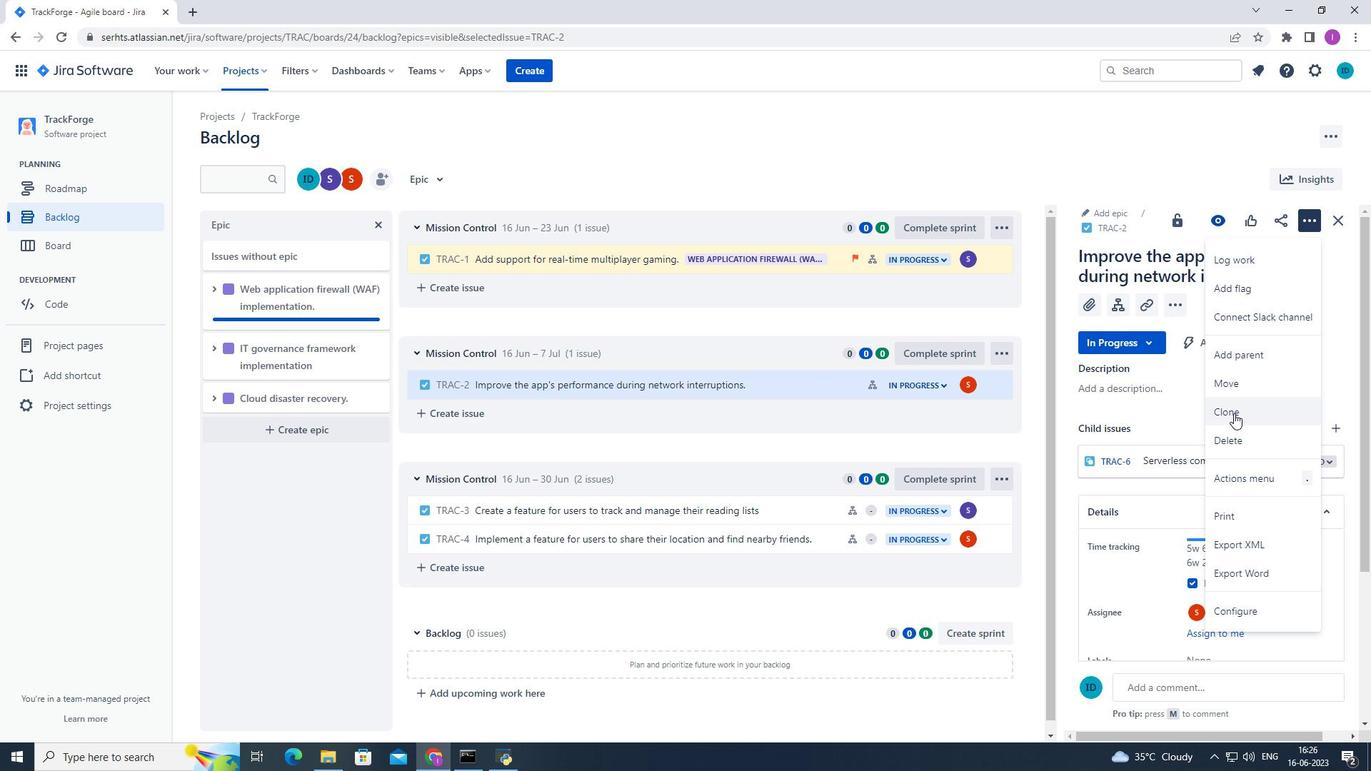 
Action: Mouse moved to (782, 308)
Screenshot: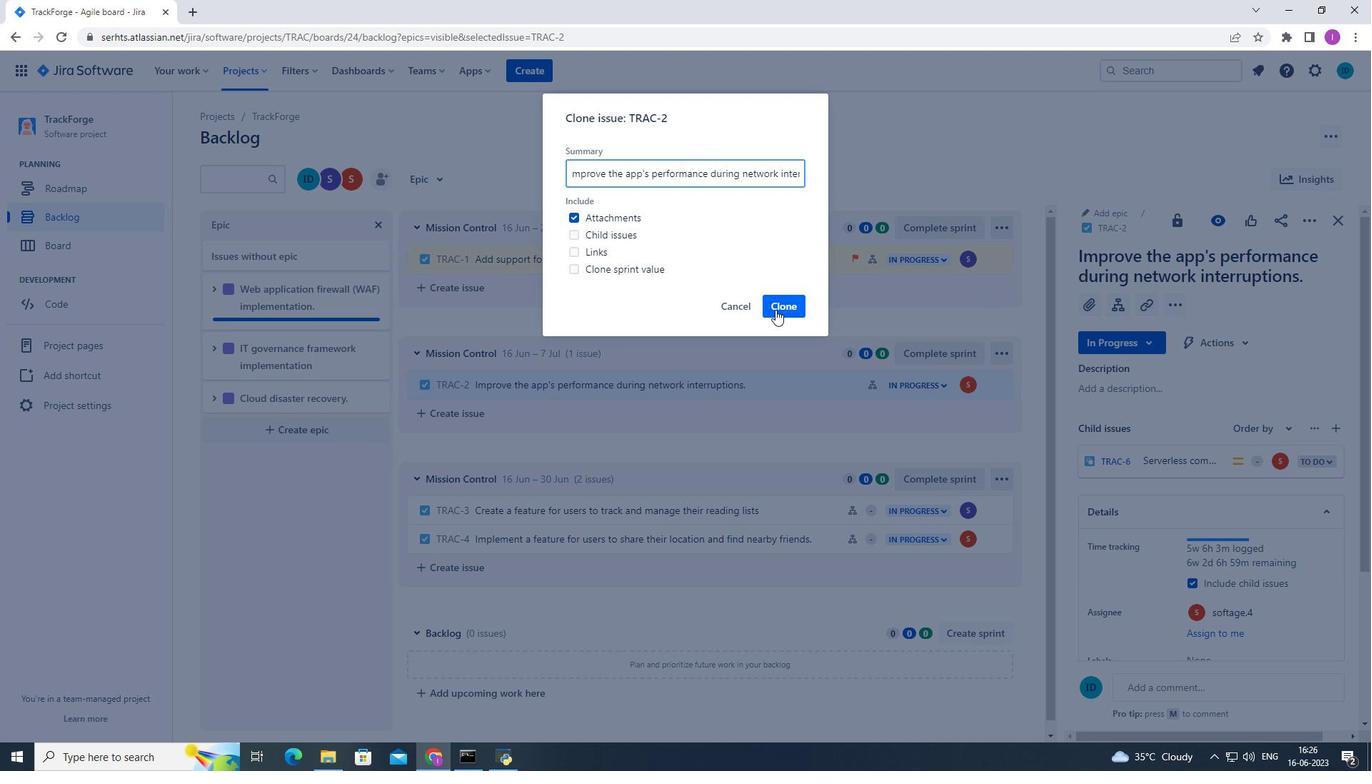 
Action: Mouse pressed left at (782, 308)
Screenshot: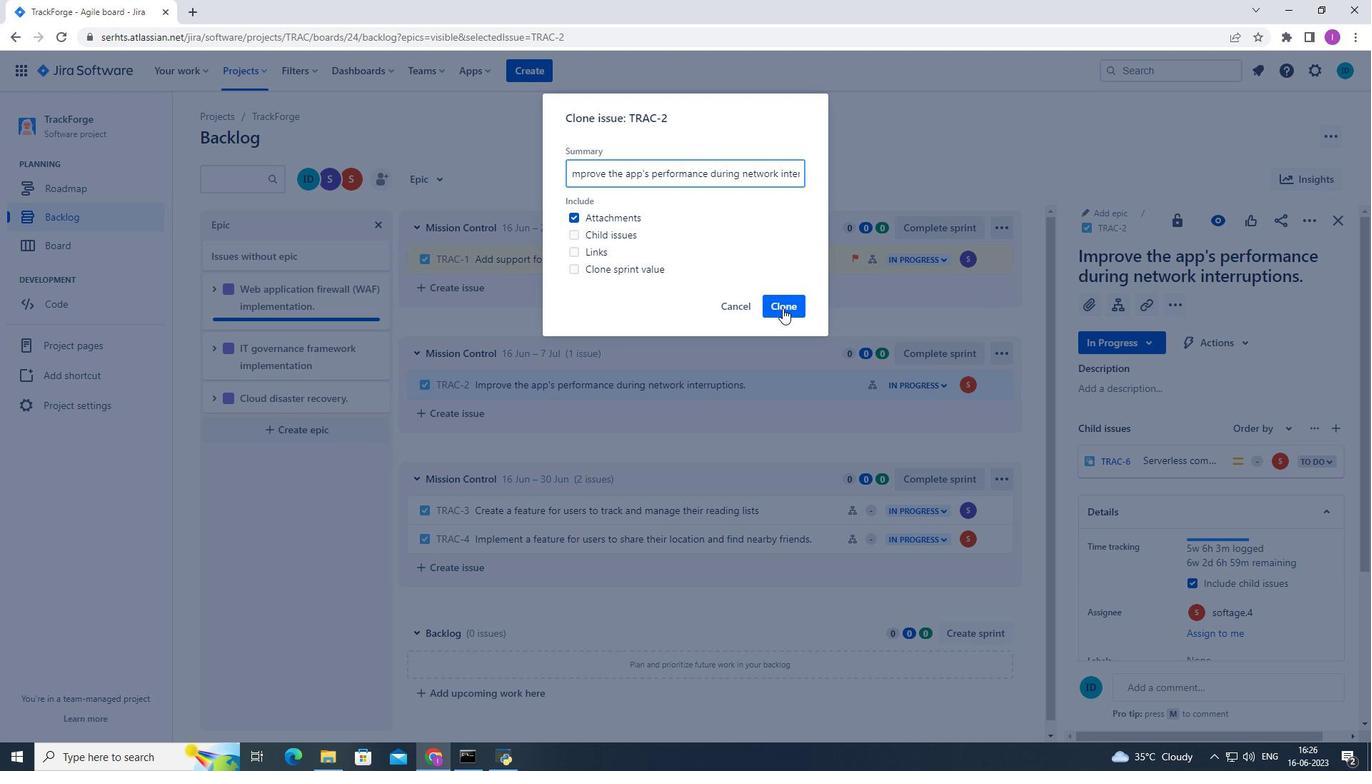 
Action: Mouse moved to (795, 383)
Screenshot: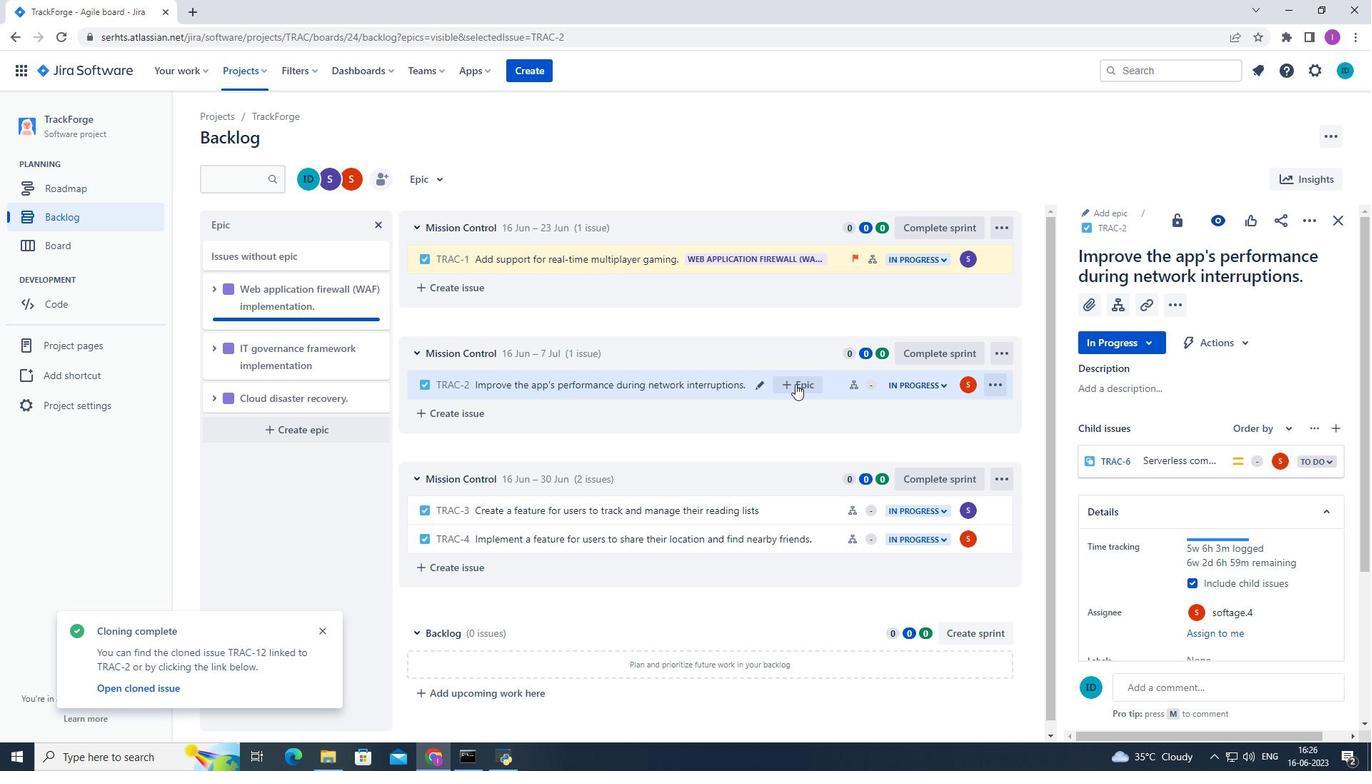 
Action: Mouse pressed left at (795, 383)
Screenshot: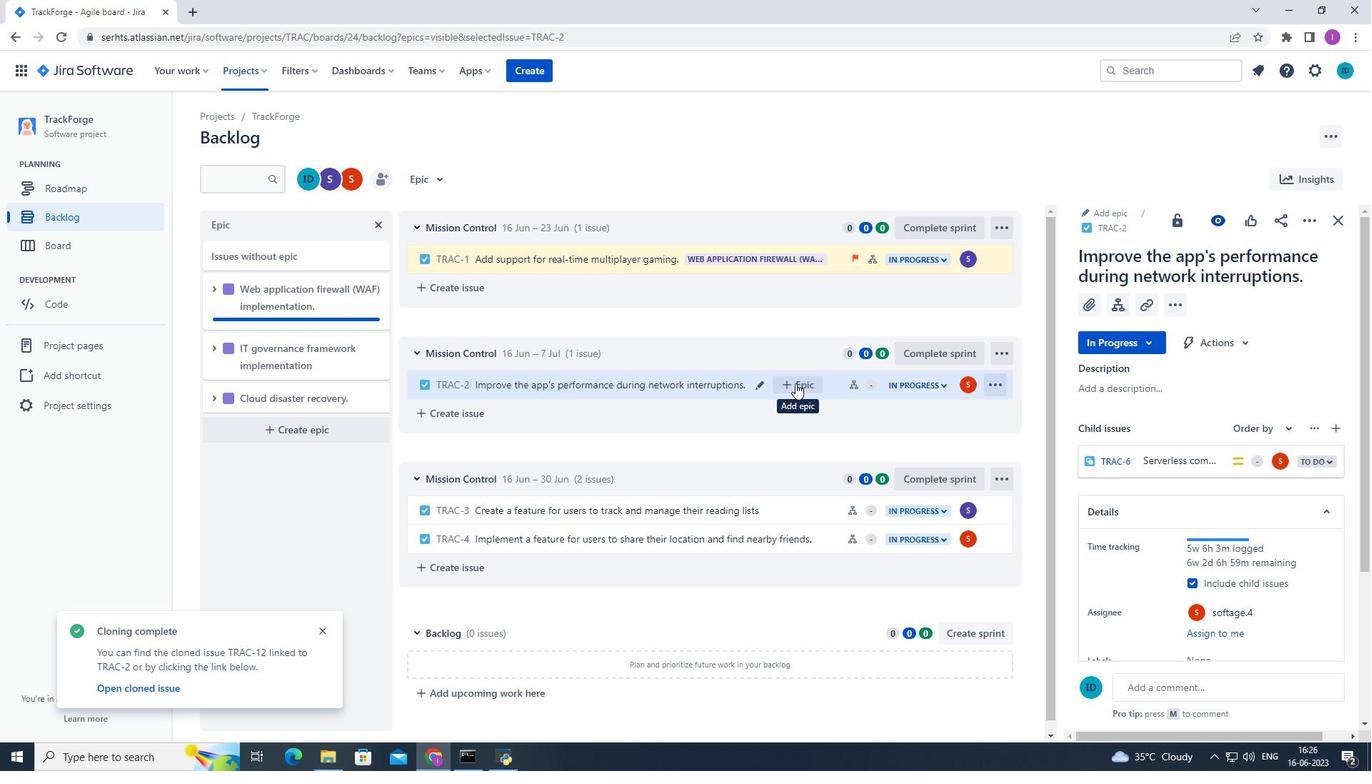 
Action: Mouse moved to (864, 486)
Screenshot: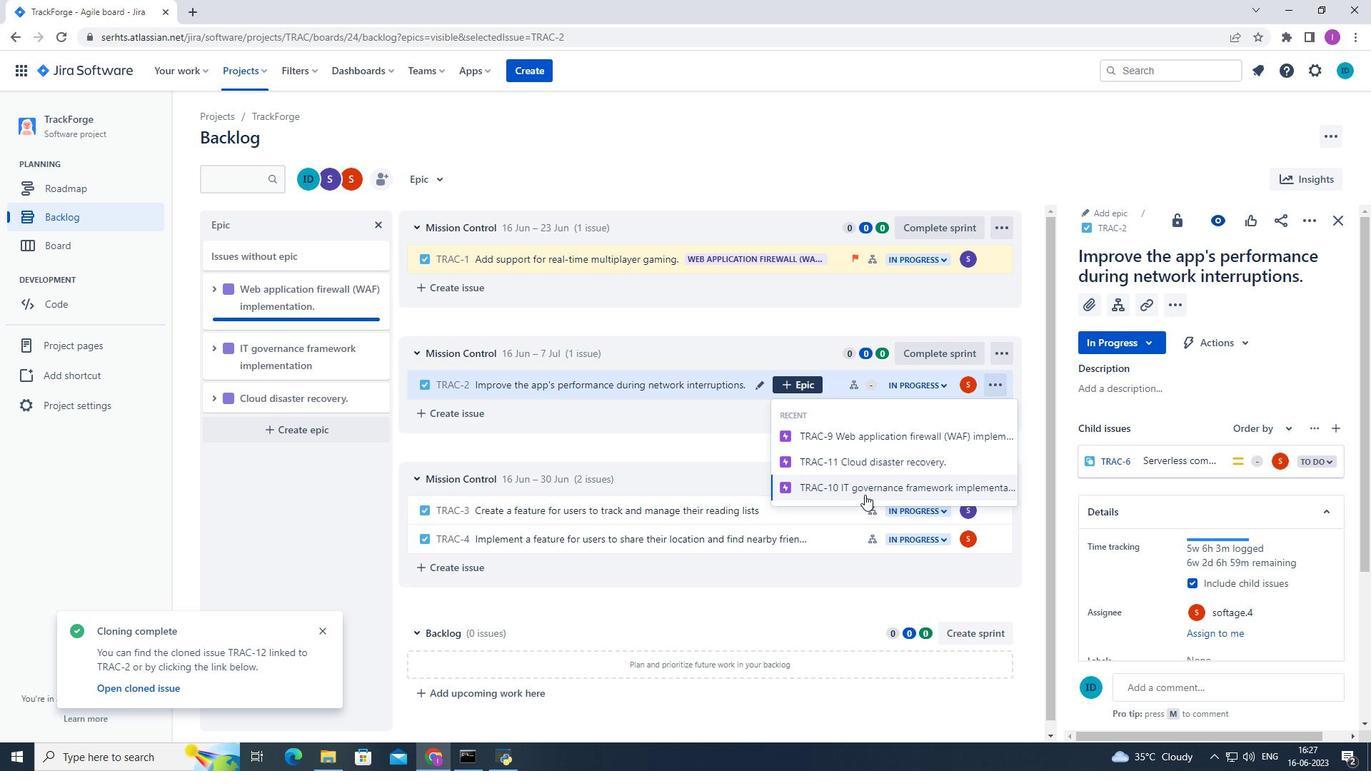 
Action: Mouse pressed left at (864, 486)
Screenshot: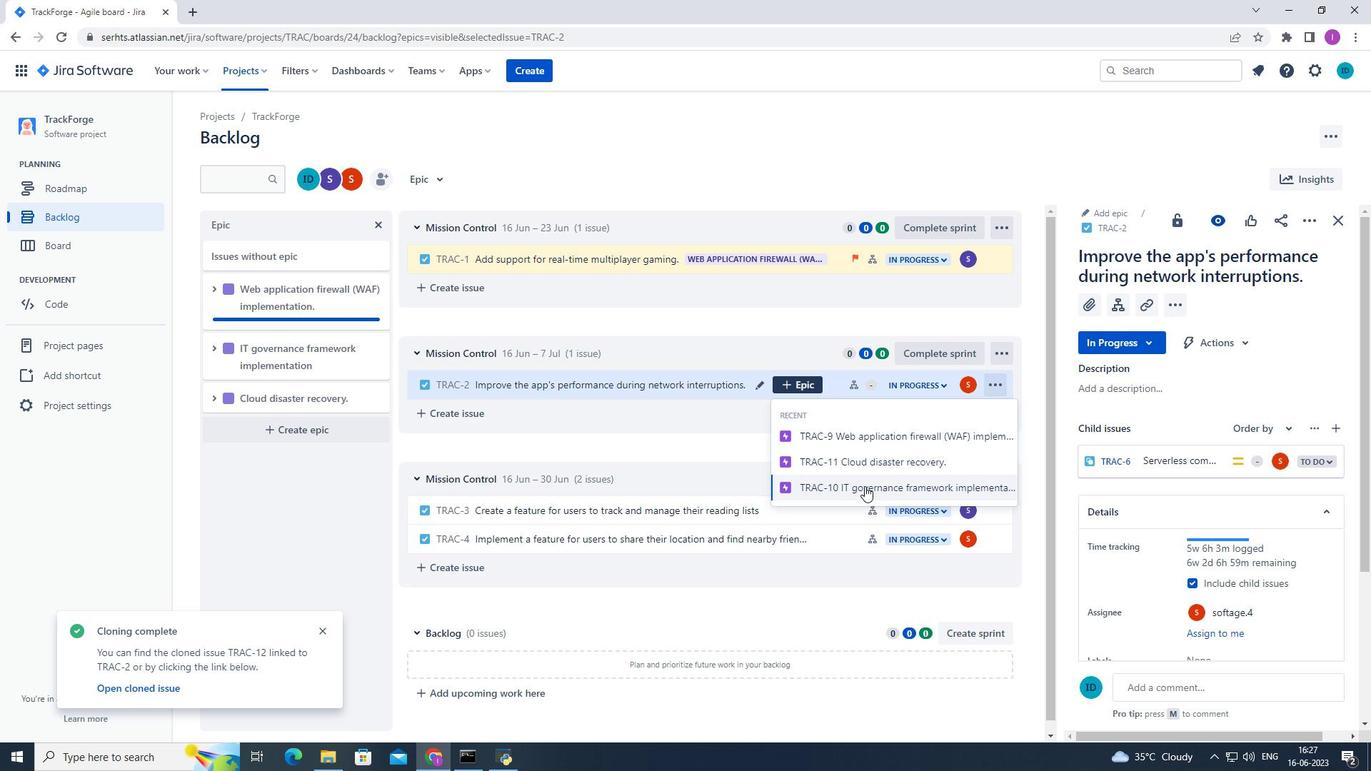 
Action: Mouse moved to (814, 363)
Screenshot: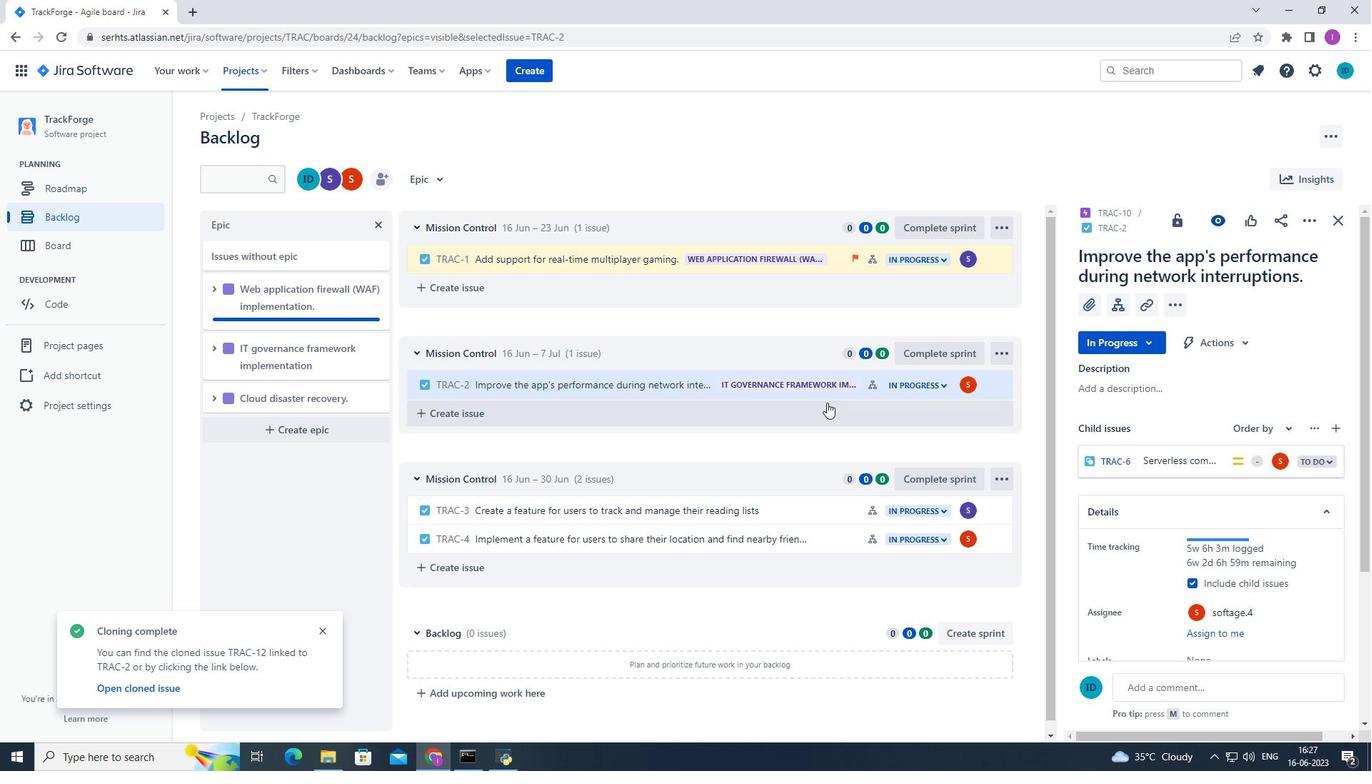 
